 Task: Create a due date automation when advanced on, 2 days before a card is due add fields without custom field "Resume" set to a number lower or equal to 1 and lower or equal to 10 at 11:00 AM.
Action: Mouse moved to (1239, 96)
Screenshot: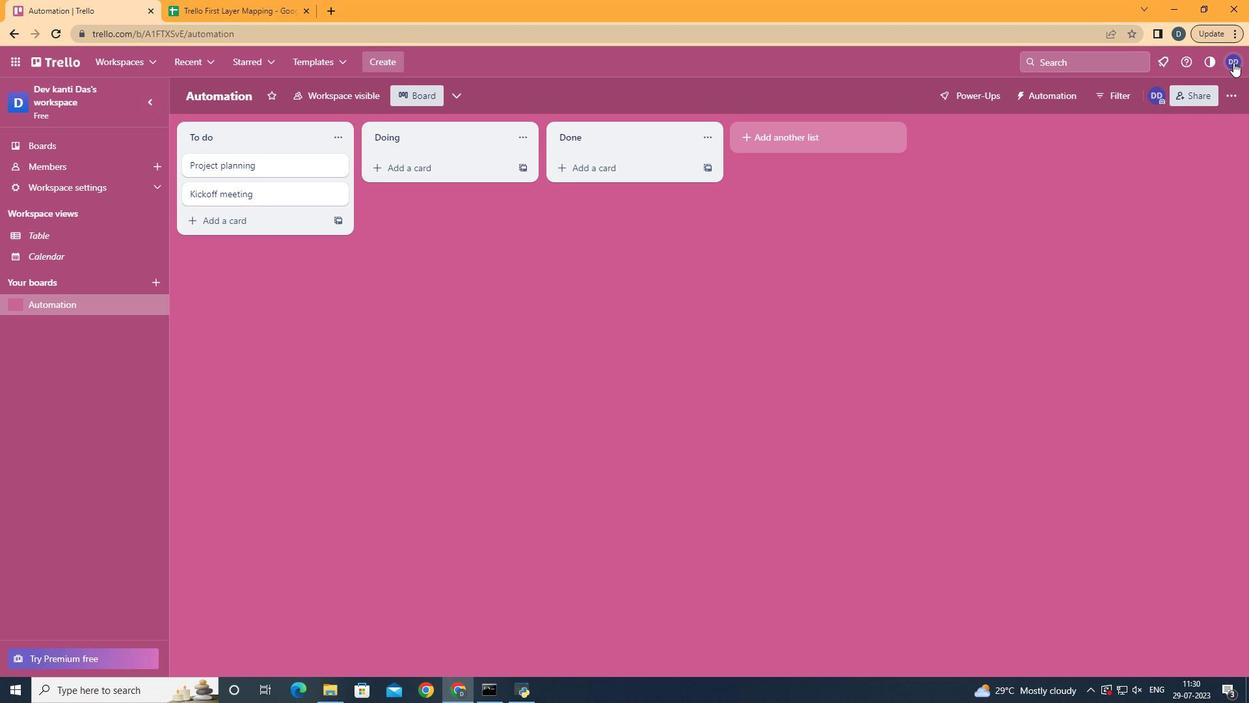
Action: Mouse pressed left at (1239, 96)
Screenshot: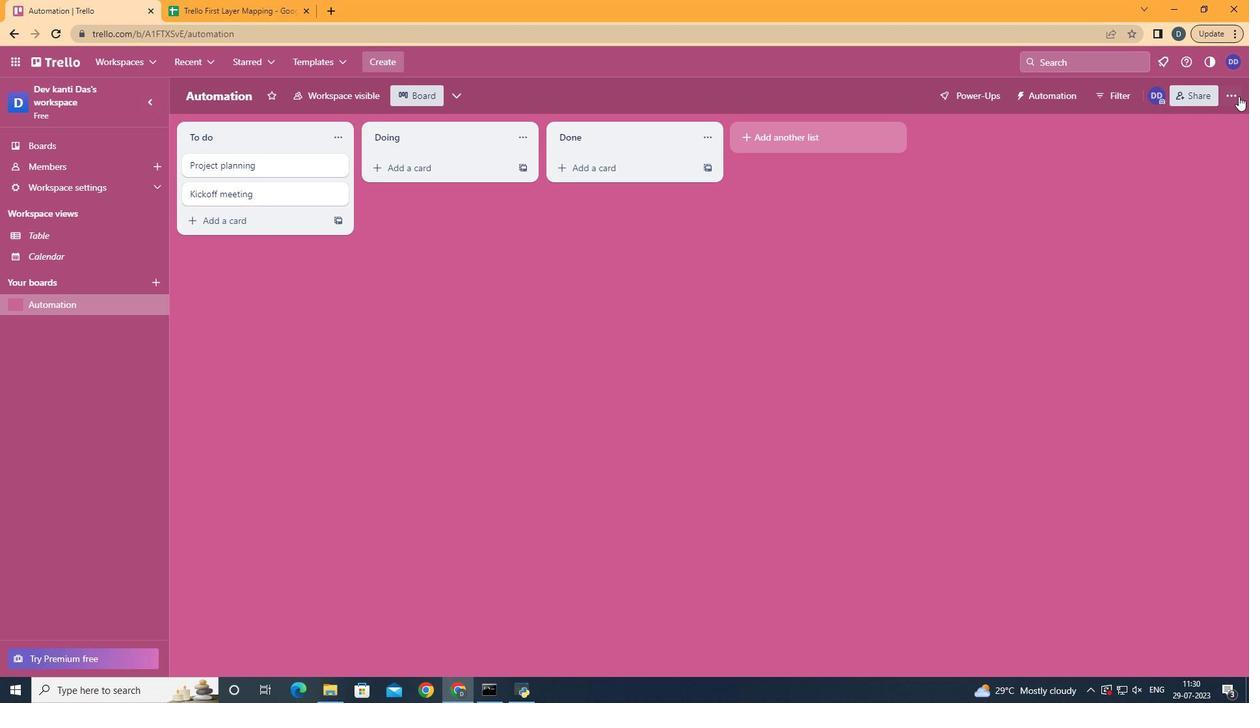 
Action: Mouse moved to (1154, 271)
Screenshot: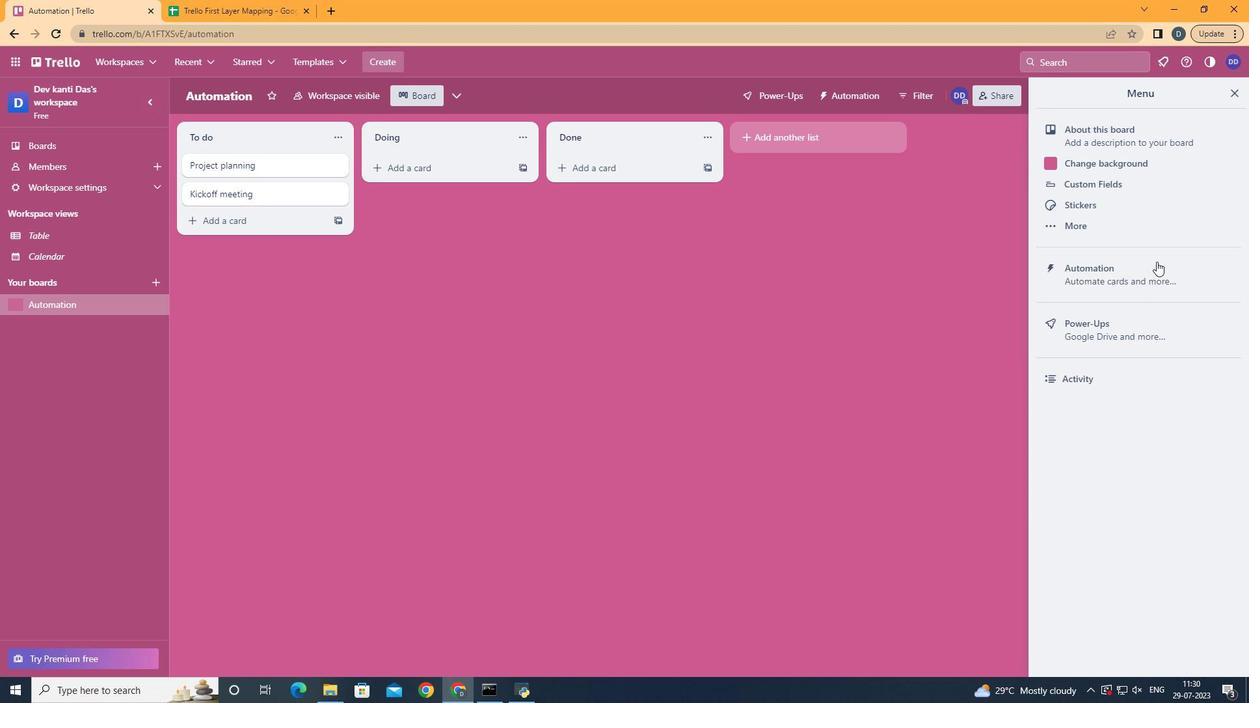 
Action: Mouse pressed left at (1154, 271)
Screenshot: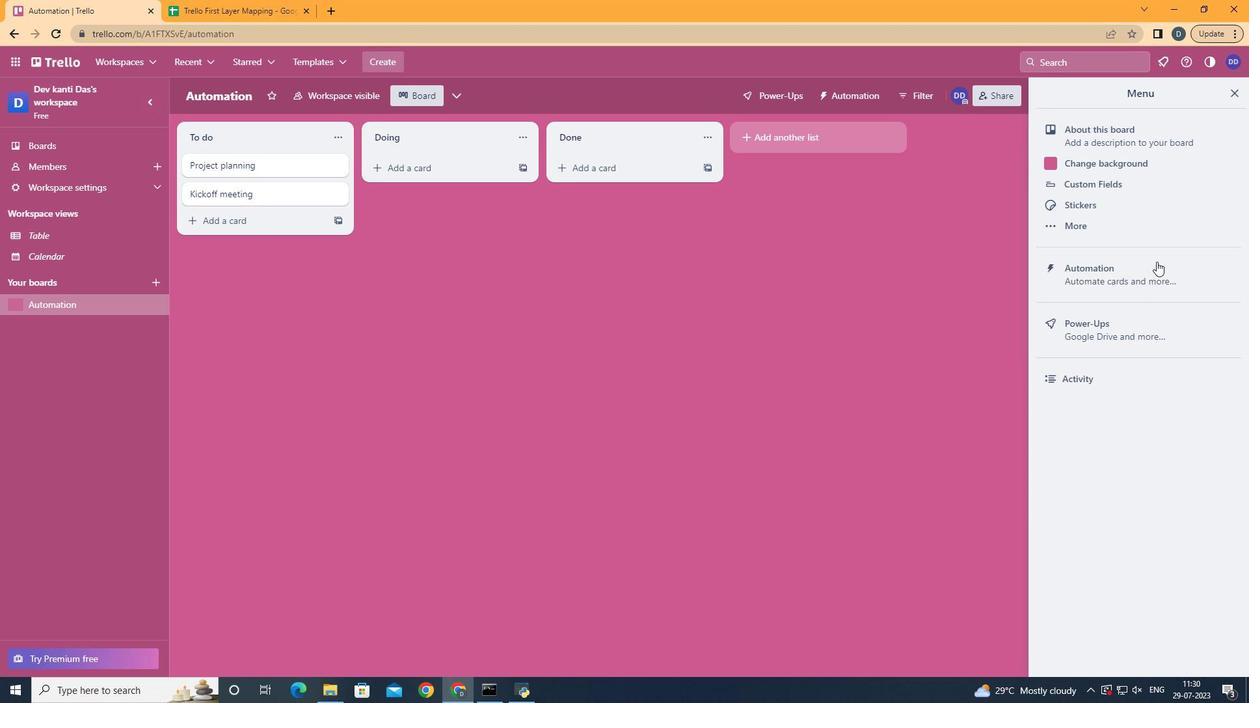 
Action: Mouse moved to (279, 262)
Screenshot: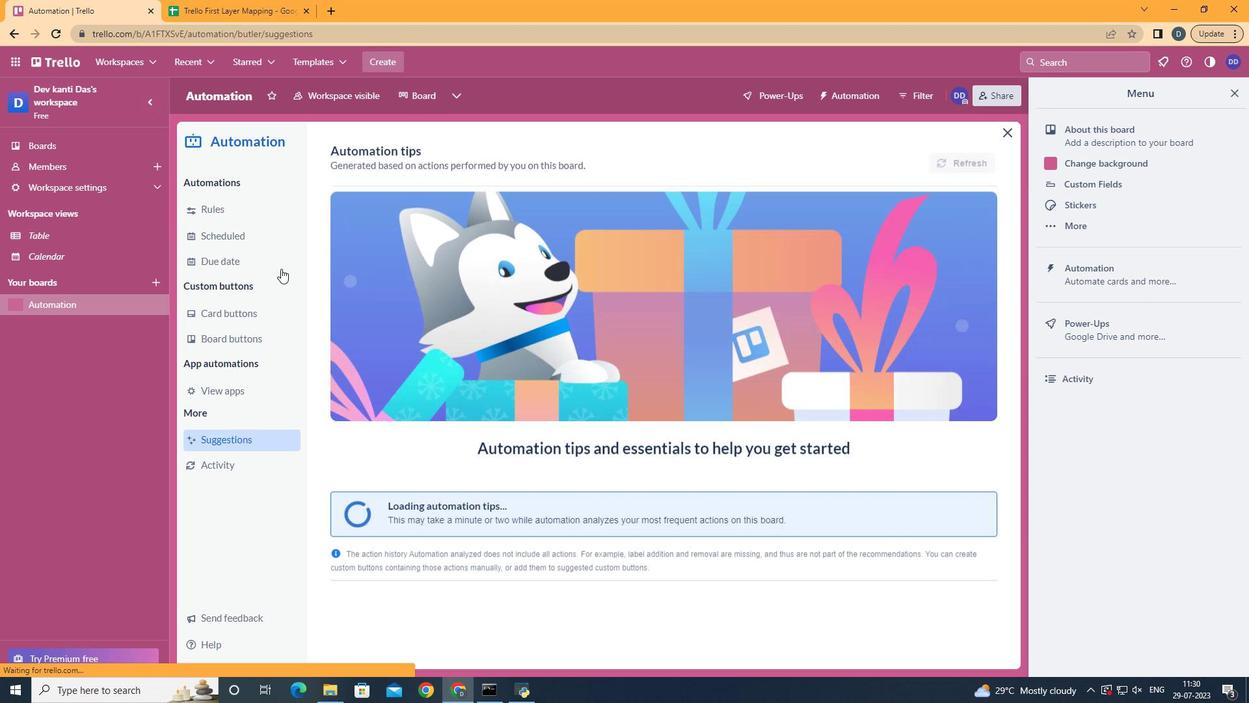 
Action: Mouse pressed left at (279, 262)
Screenshot: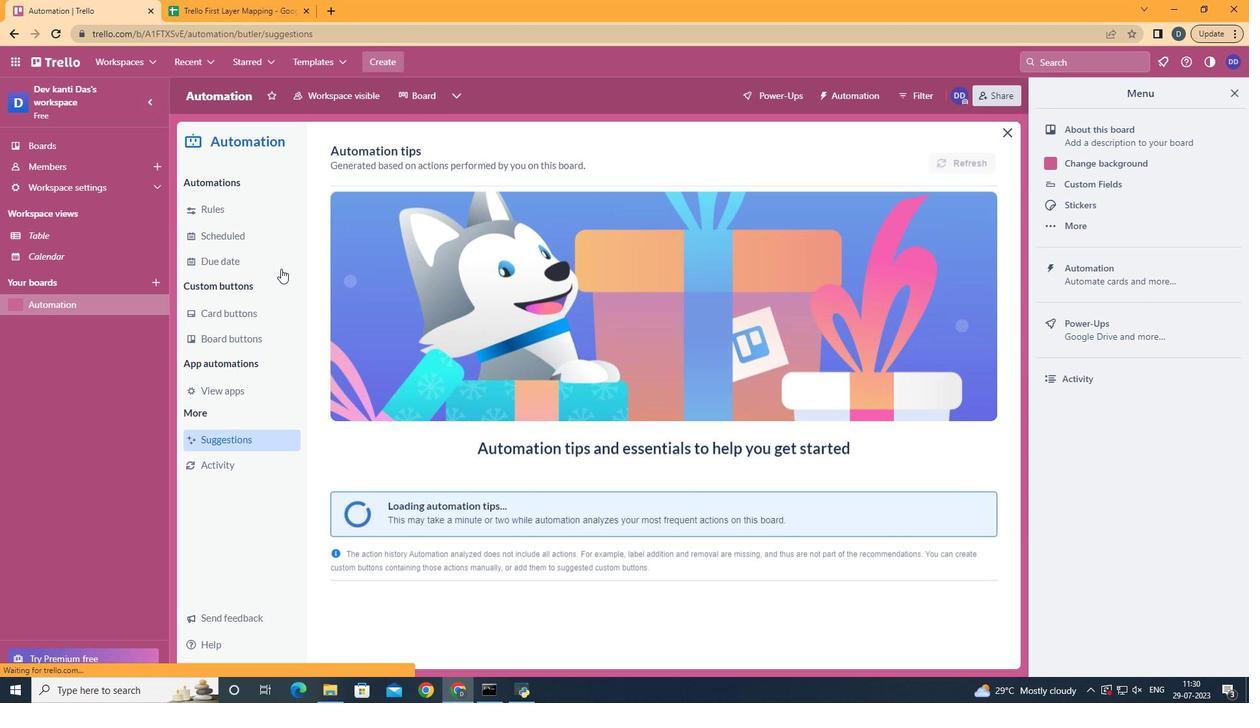 
Action: Mouse moved to (915, 158)
Screenshot: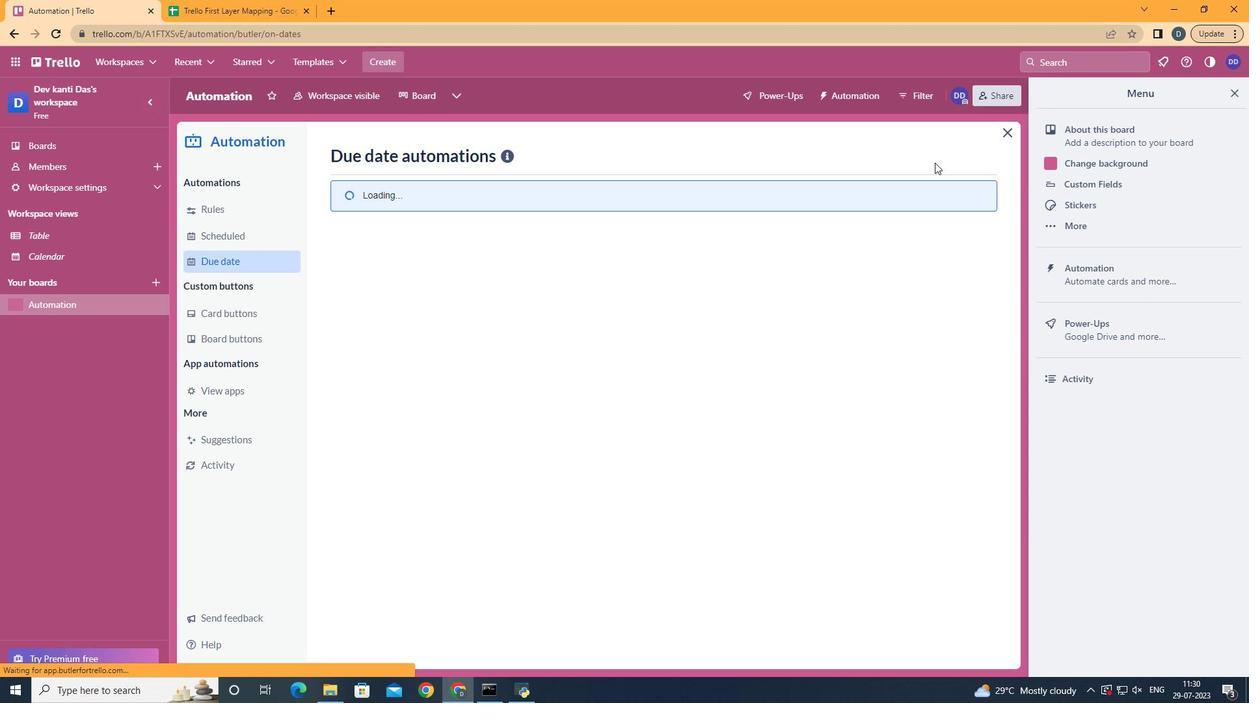 
Action: Mouse pressed left at (915, 158)
Screenshot: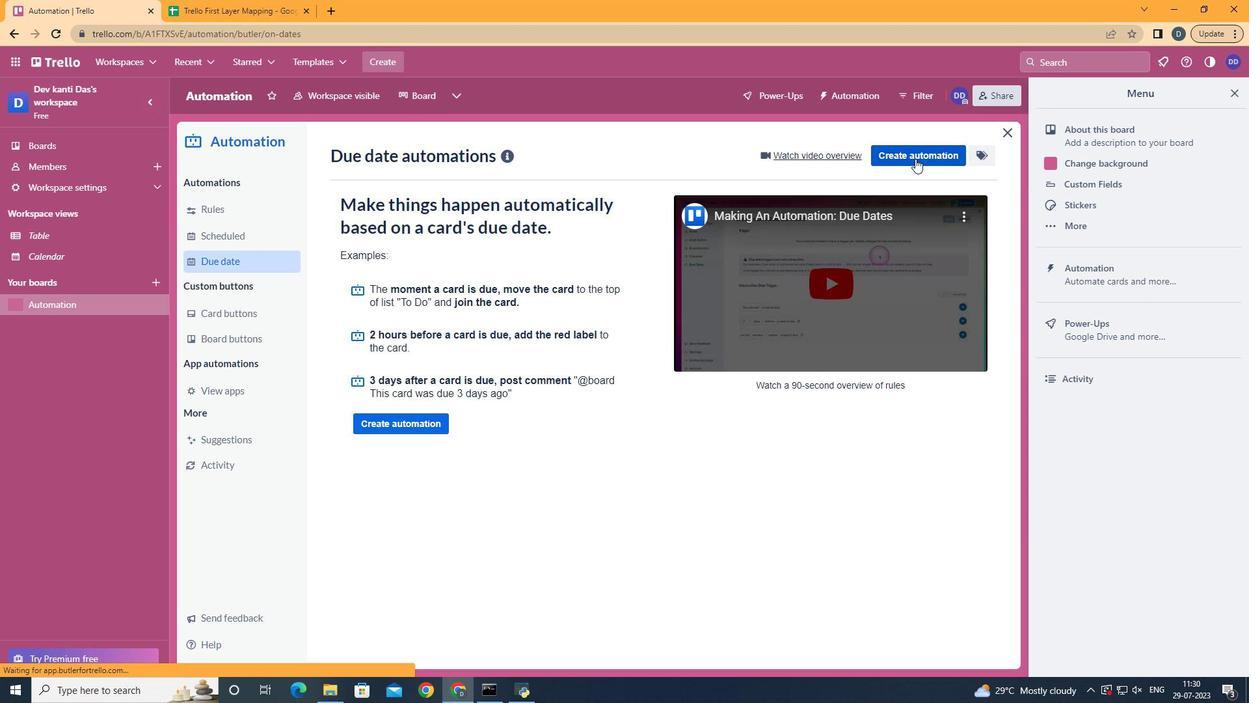 
Action: Mouse moved to (688, 281)
Screenshot: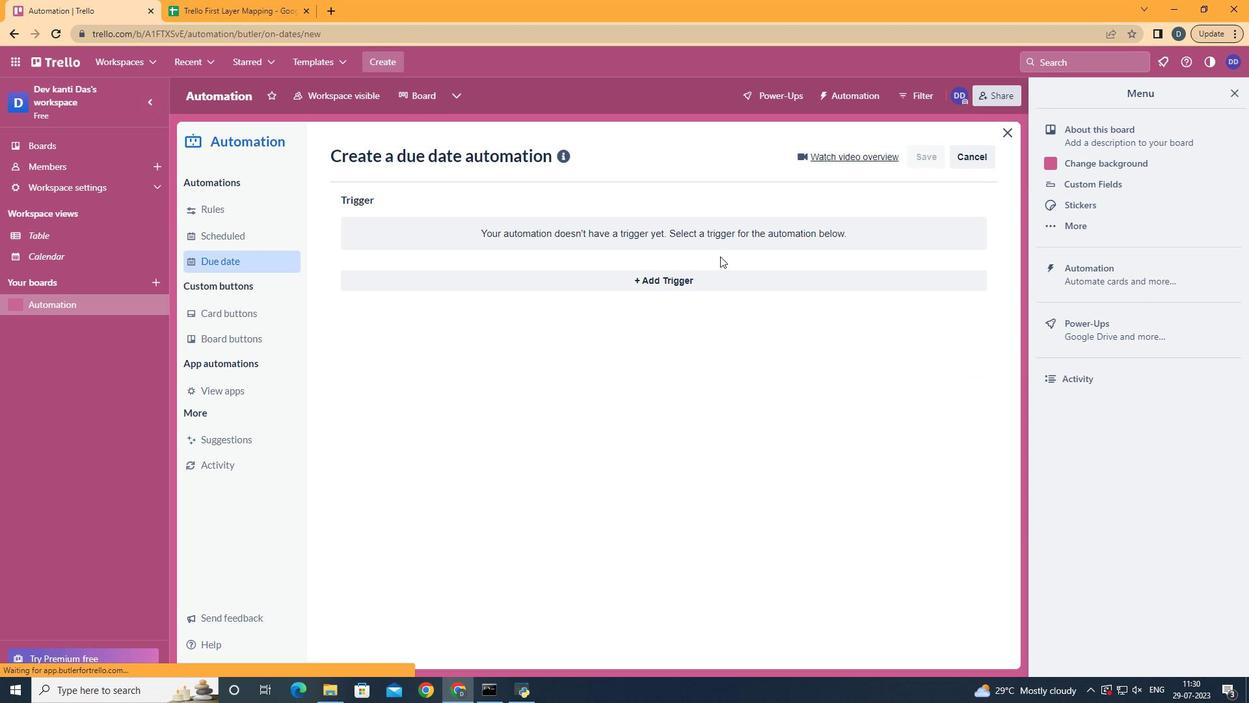 
Action: Mouse pressed left at (688, 281)
Screenshot: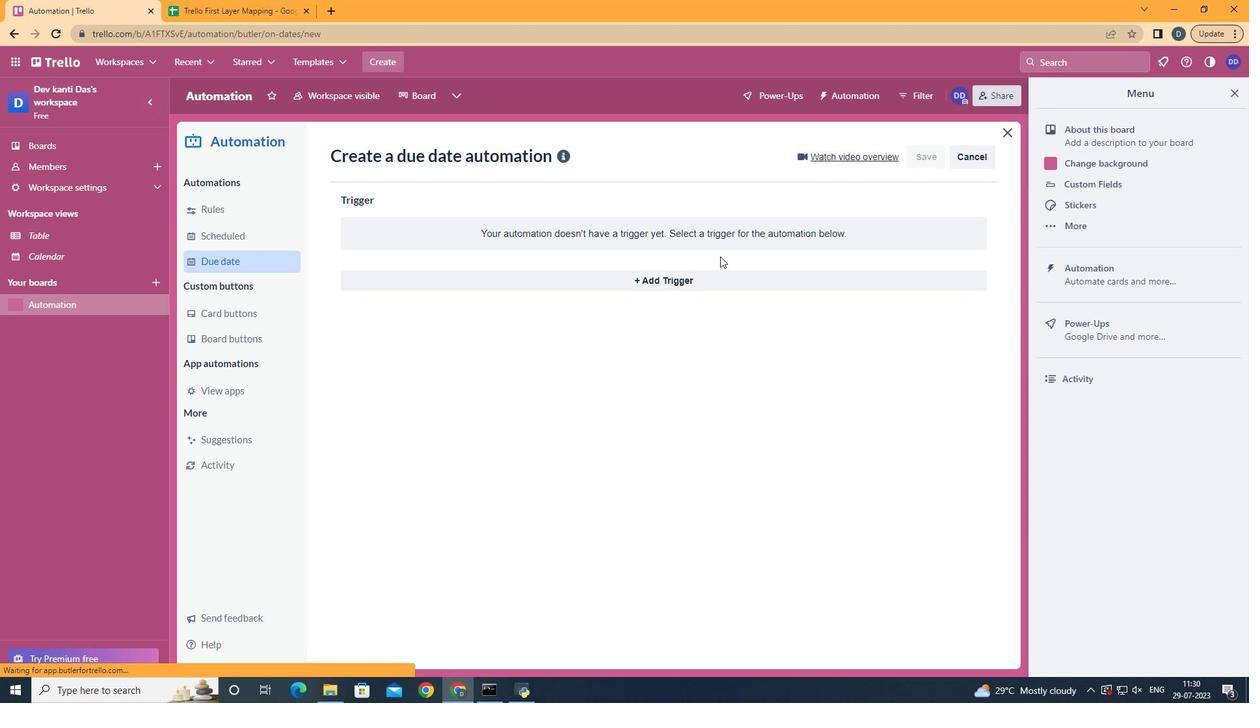 
Action: Mouse moved to (519, 475)
Screenshot: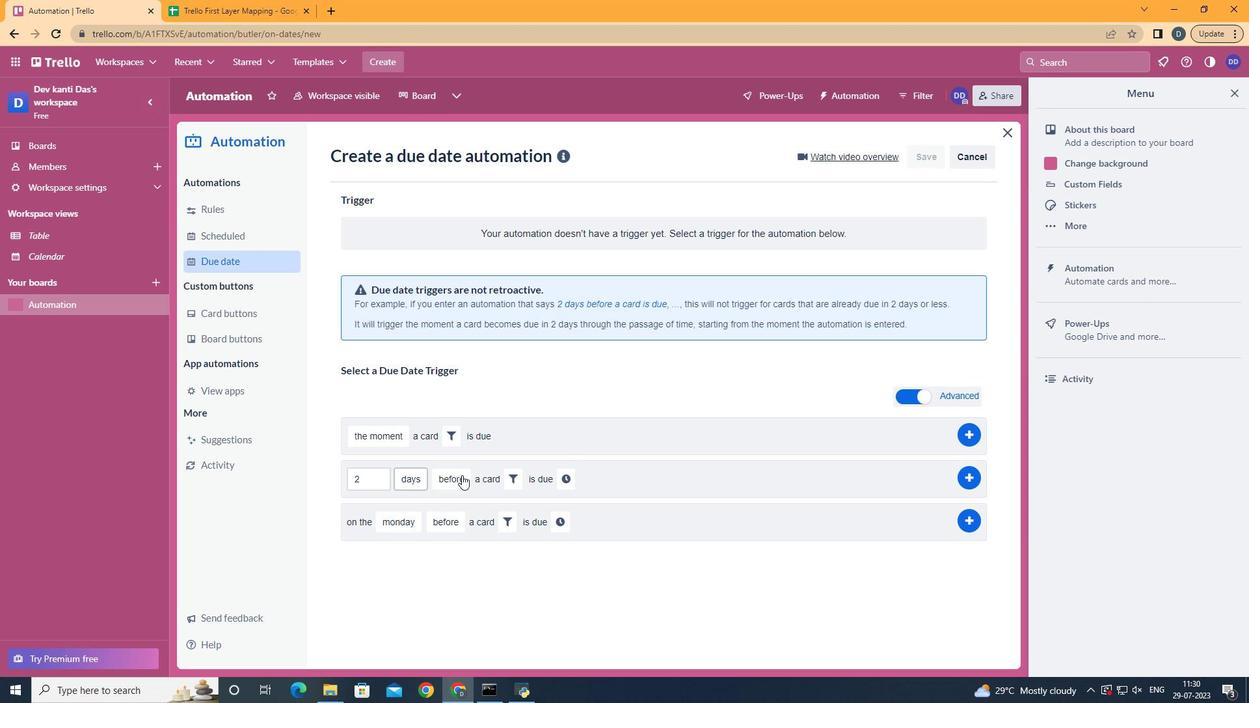 
Action: Mouse pressed left at (519, 475)
Screenshot: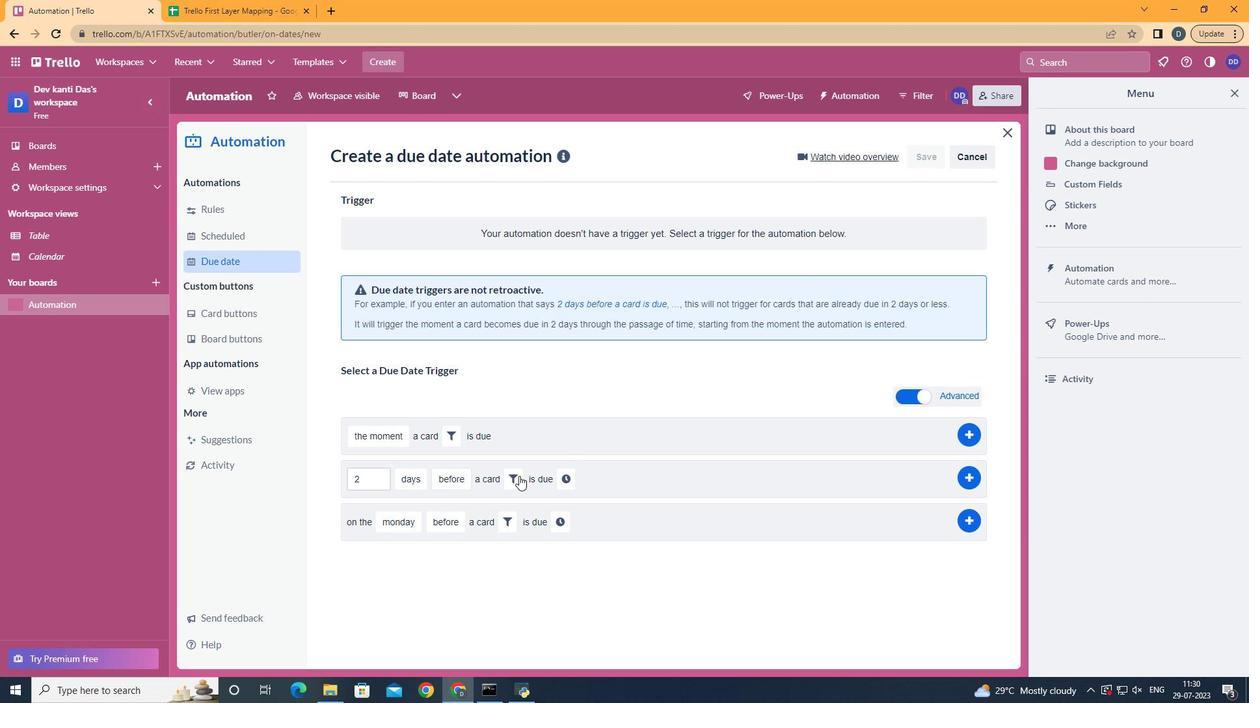 
Action: Mouse moved to (735, 507)
Screenshot: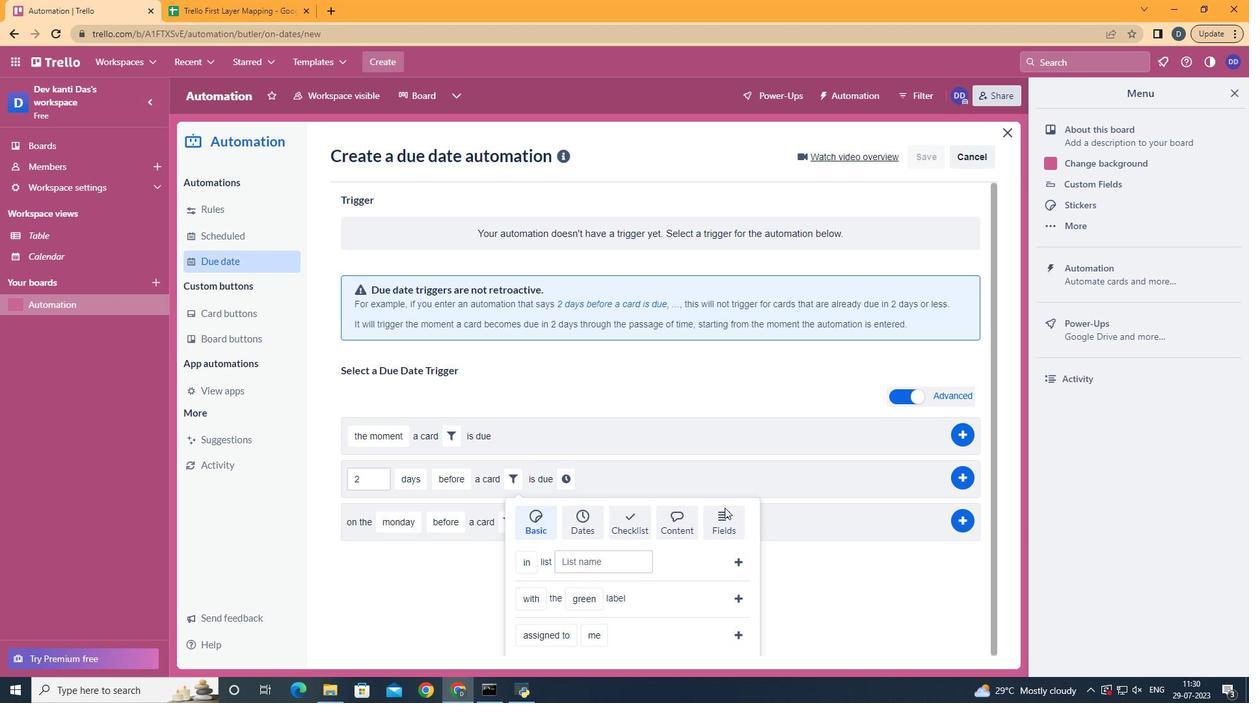 
Action: Mouse pressed left at (735, 507)
Screenshot: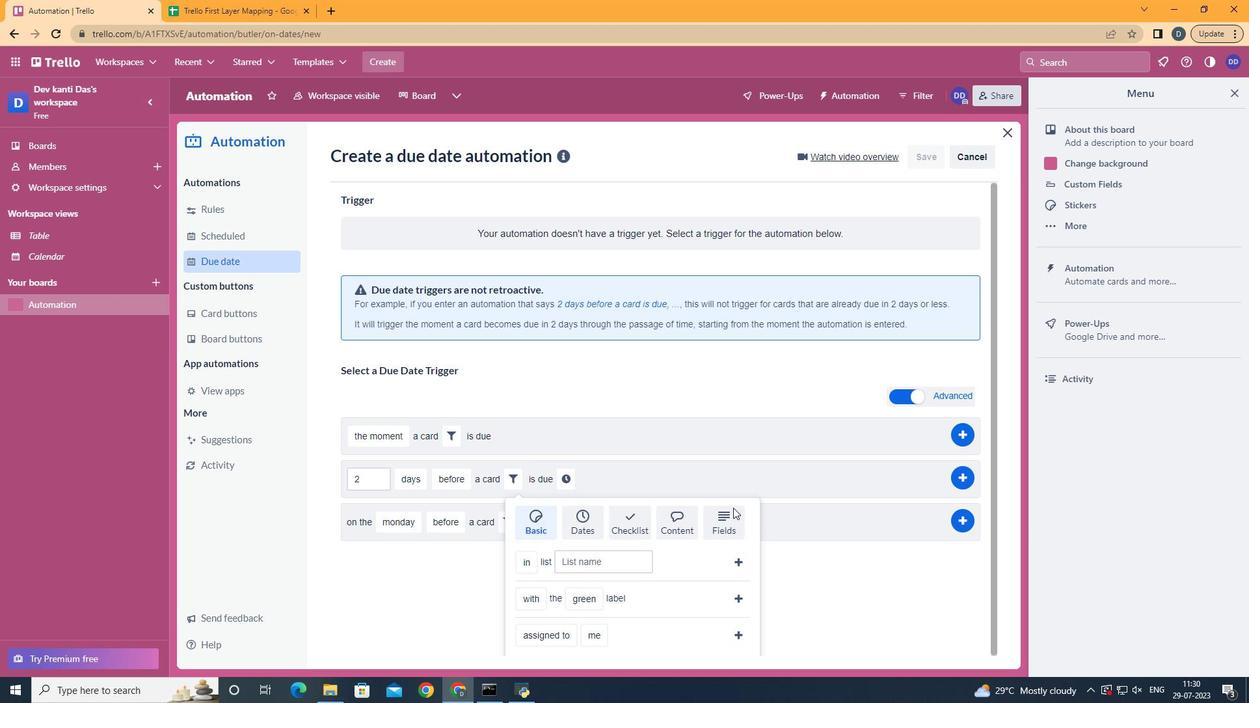 
Action: Mouse moved to (723, 514)
Screenshot: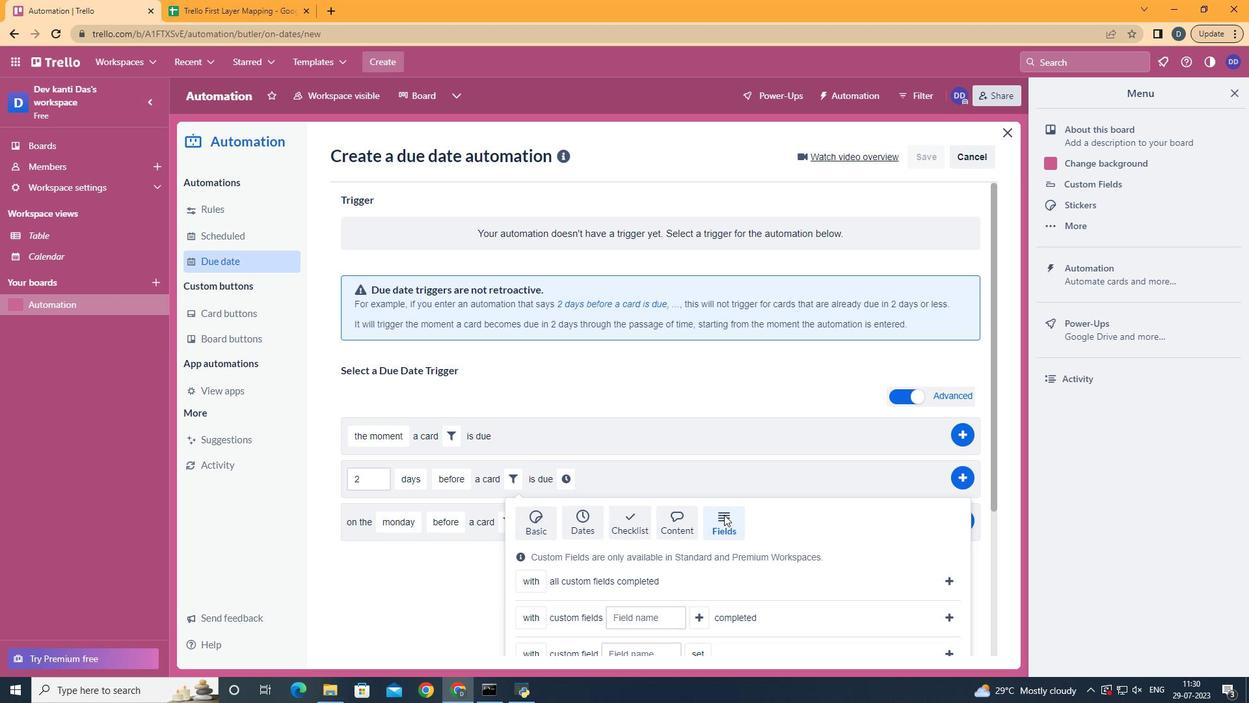 
Action: Mouse scrolled (723, 514) with delta (0, 0)
Screenshot: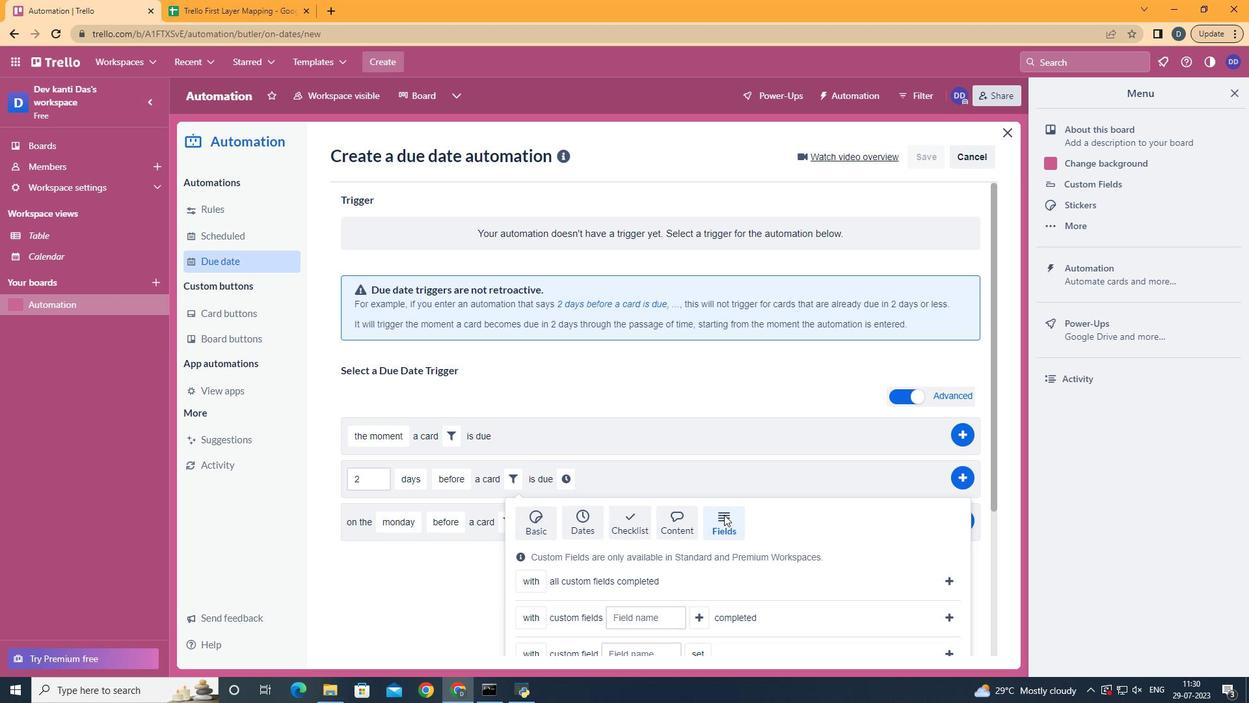 
Action: Mouse scrolled (723, 514) with delta (0, 0)
Screenshot: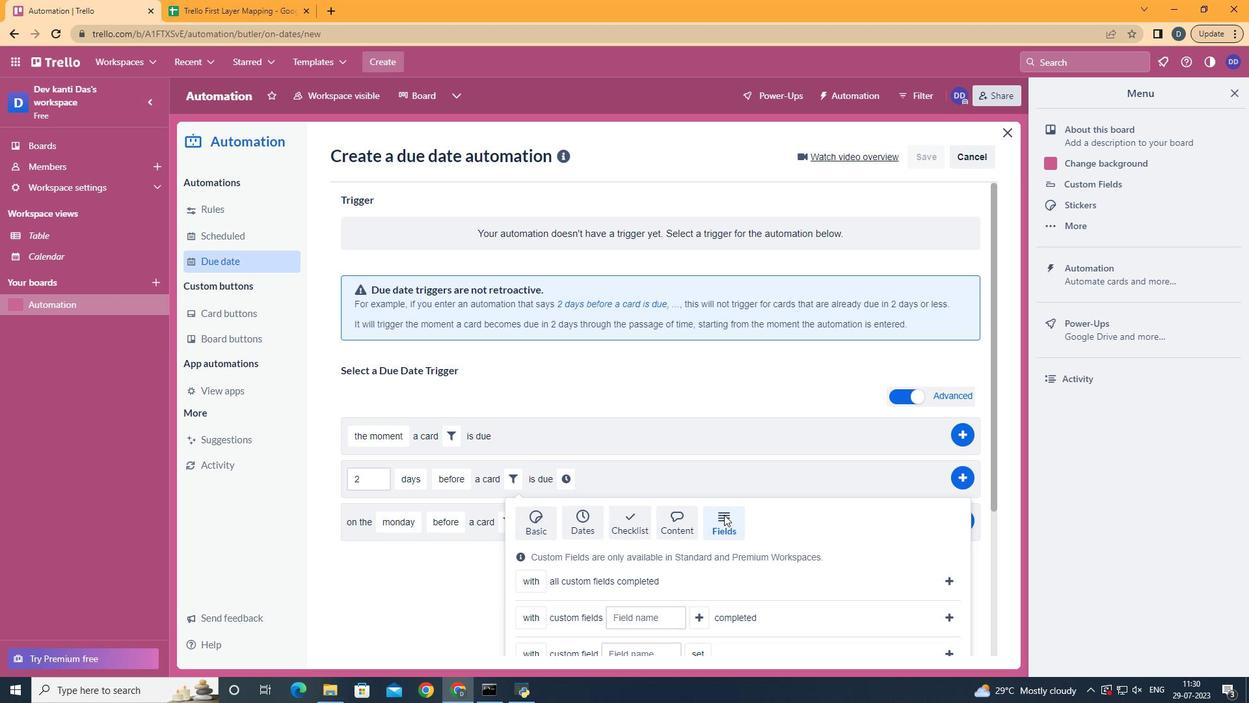 
Action: Mouse scrolled (723, 514) with delta (0, 0)
Screenshot: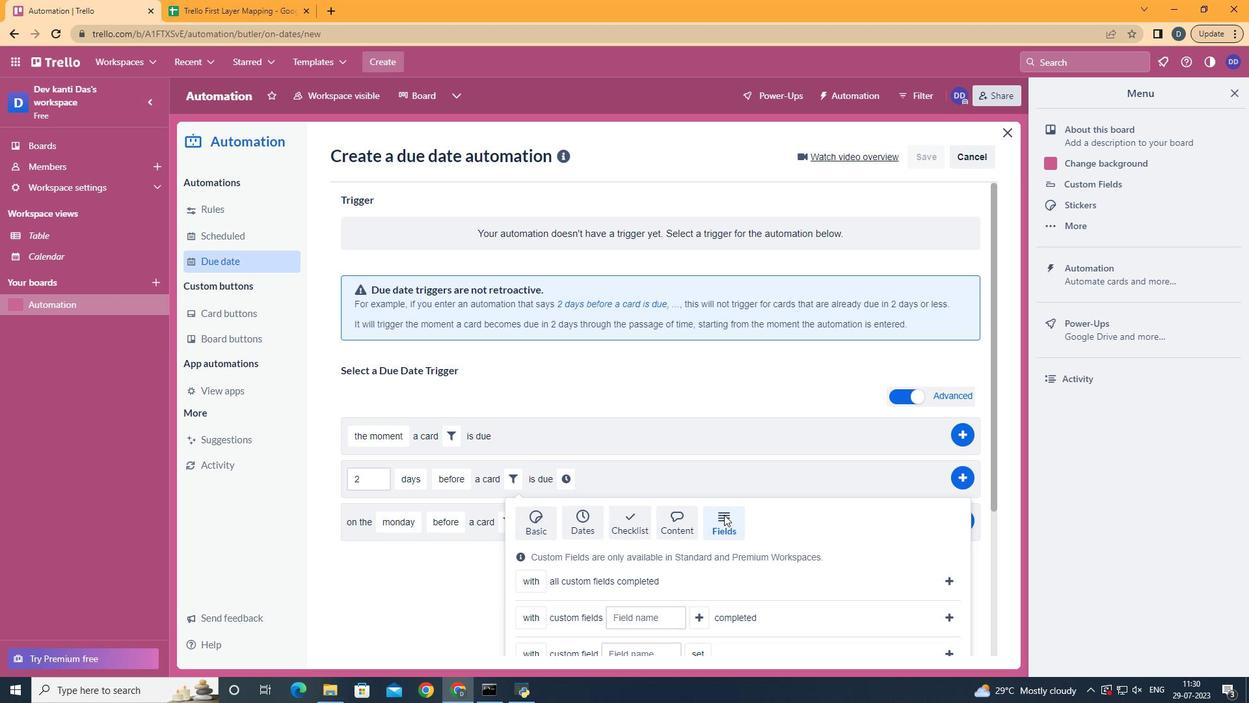 
Action: Mouse scrolled (723, 514) with delta (0, 0)
Screenshot: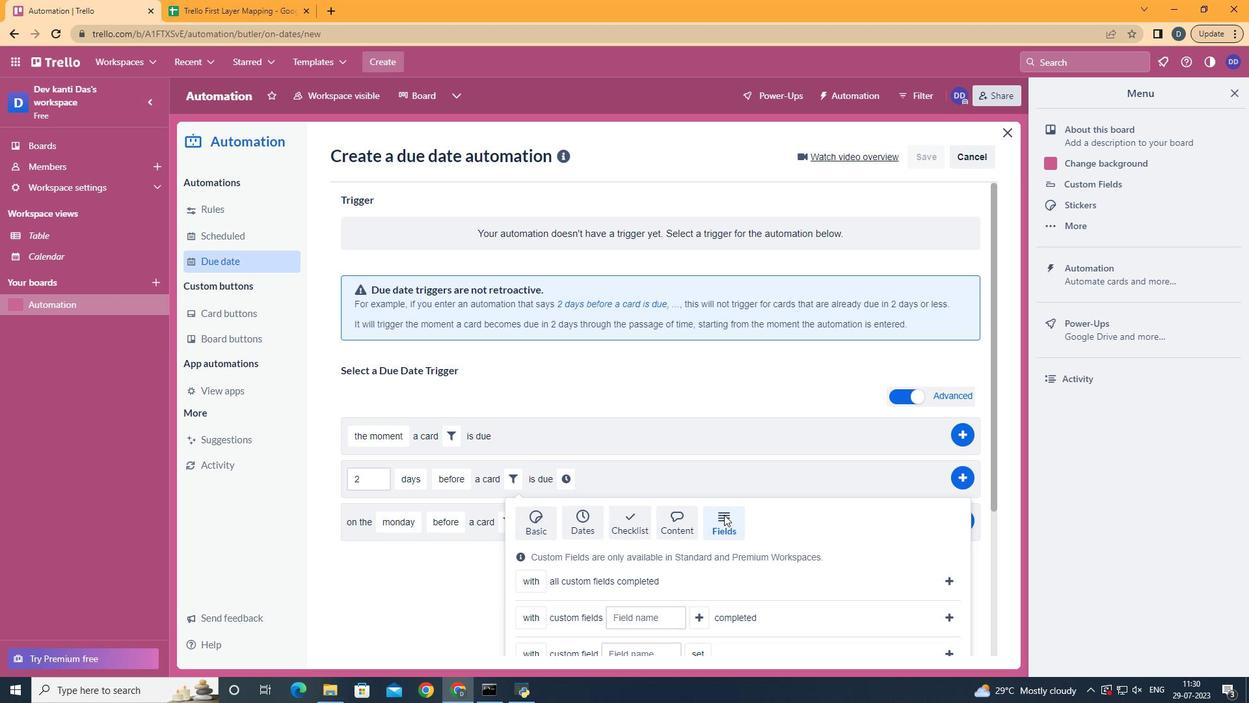 
Action: Mouse scrolled (723, 514) with delta (0, 0)
Screenshot: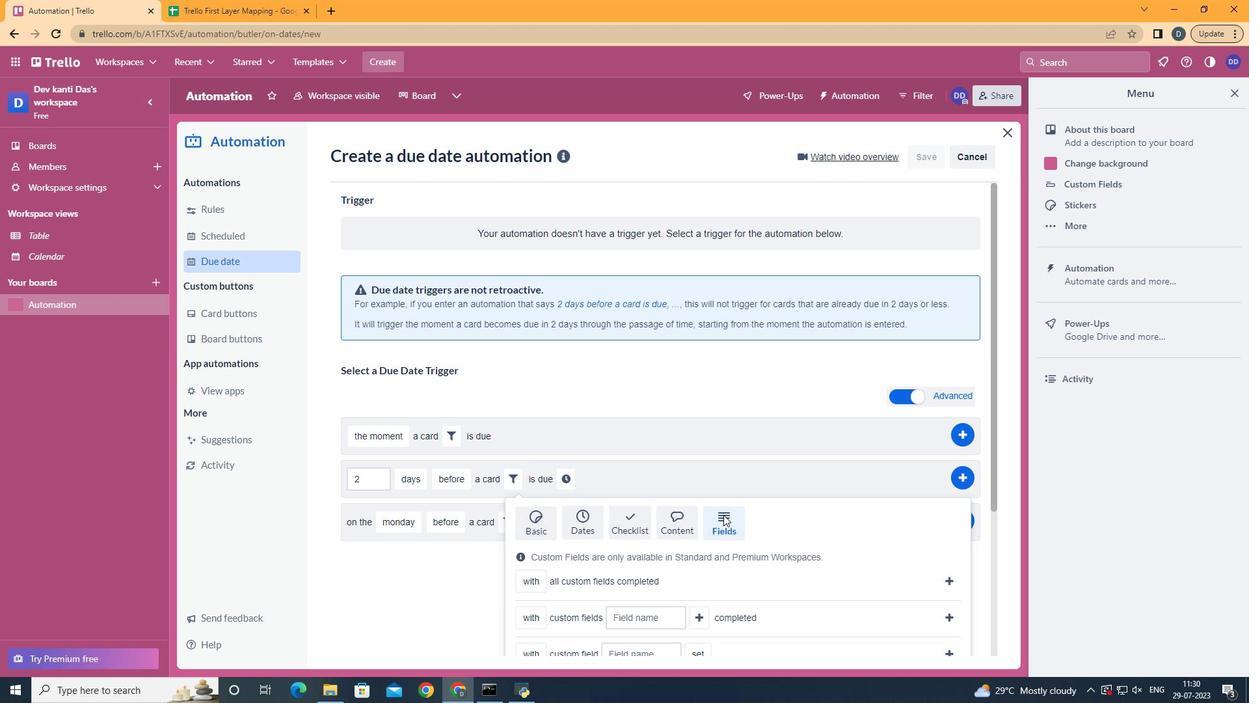 
Action: Mouse moved to (536, 602)
Screenshot: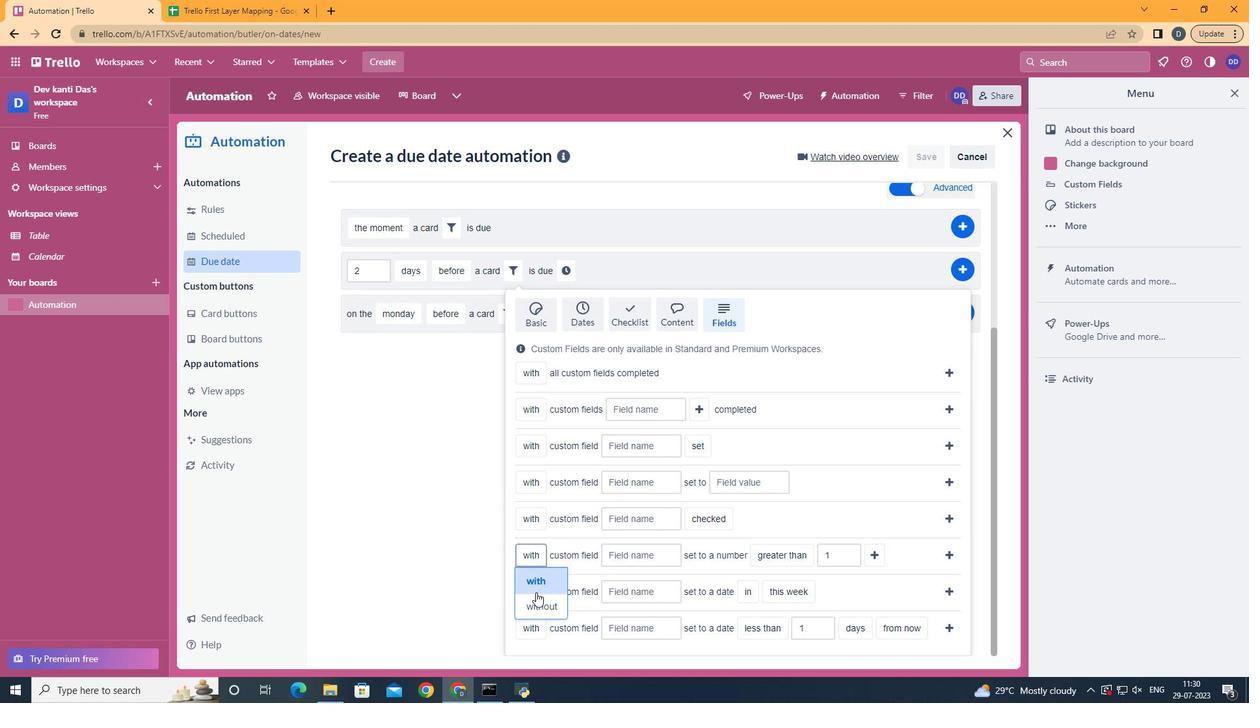 
Action: Mouse pressed left at (536, 602)
Screenshot: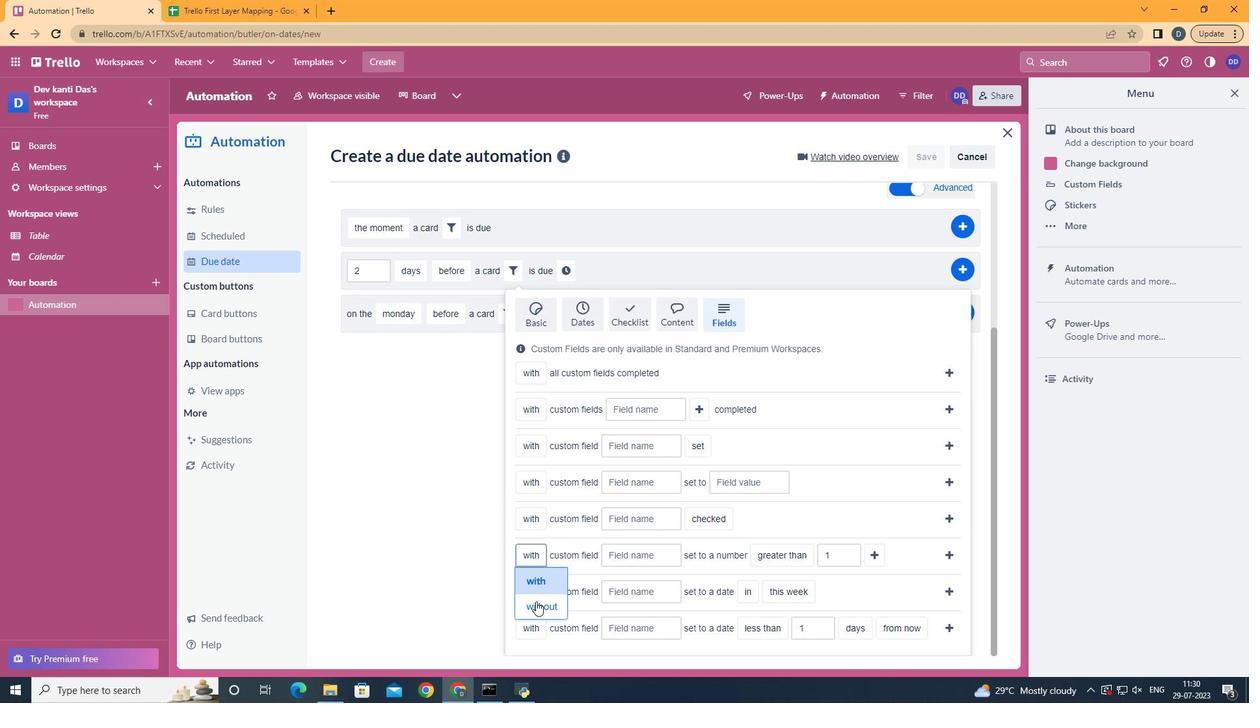 
Action: Mouse moved to (665, 547)
Screenshot: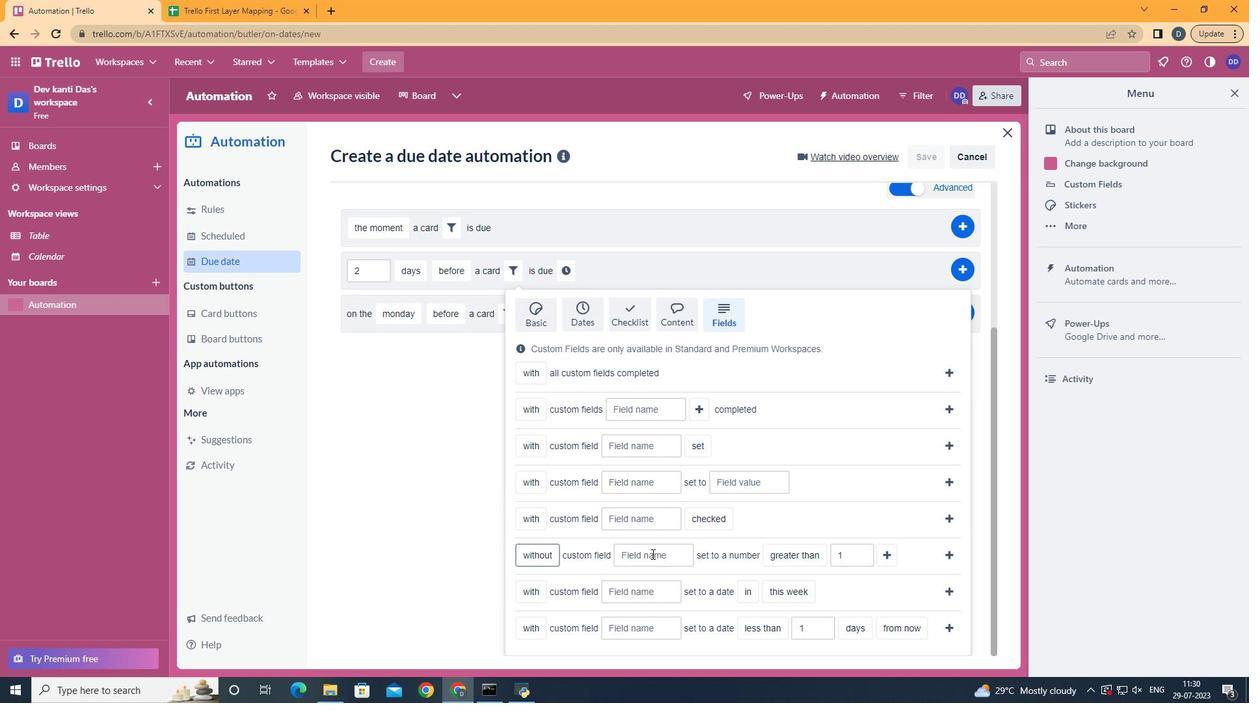 
Action: Mouse pressed left at (665, 547)
Screenshot: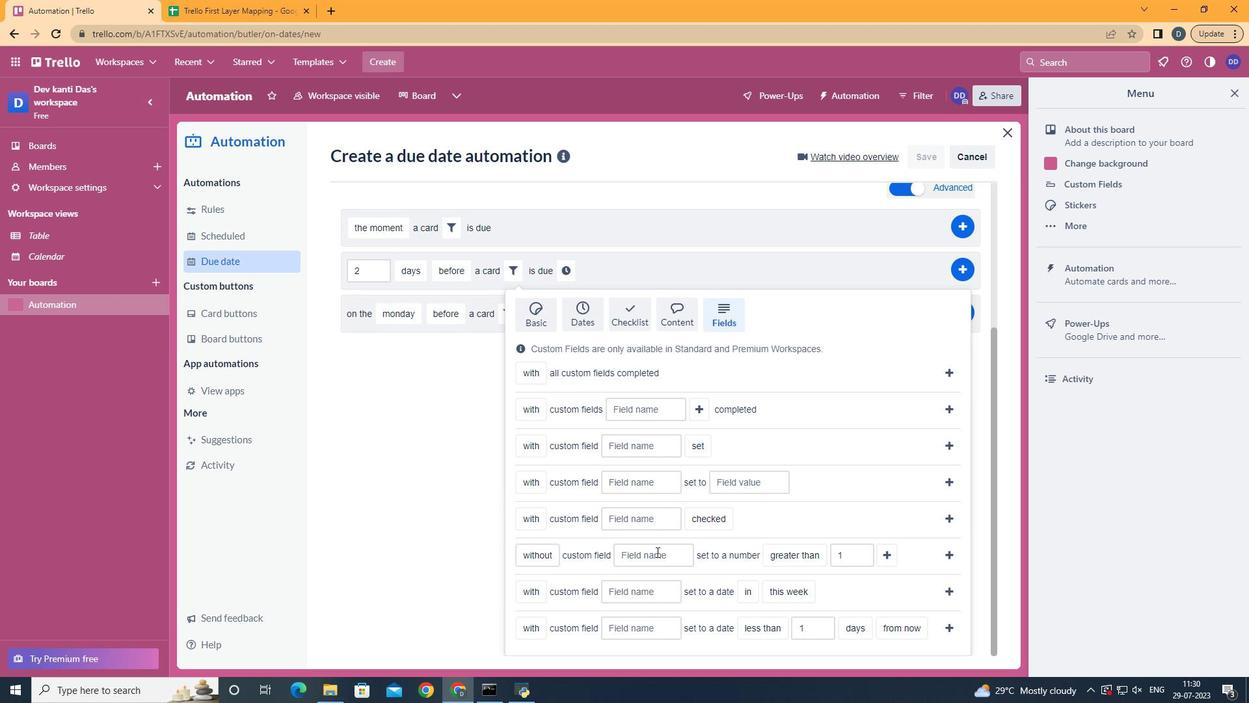 
Action: Mouse moved to (666, 546)
Screenshot: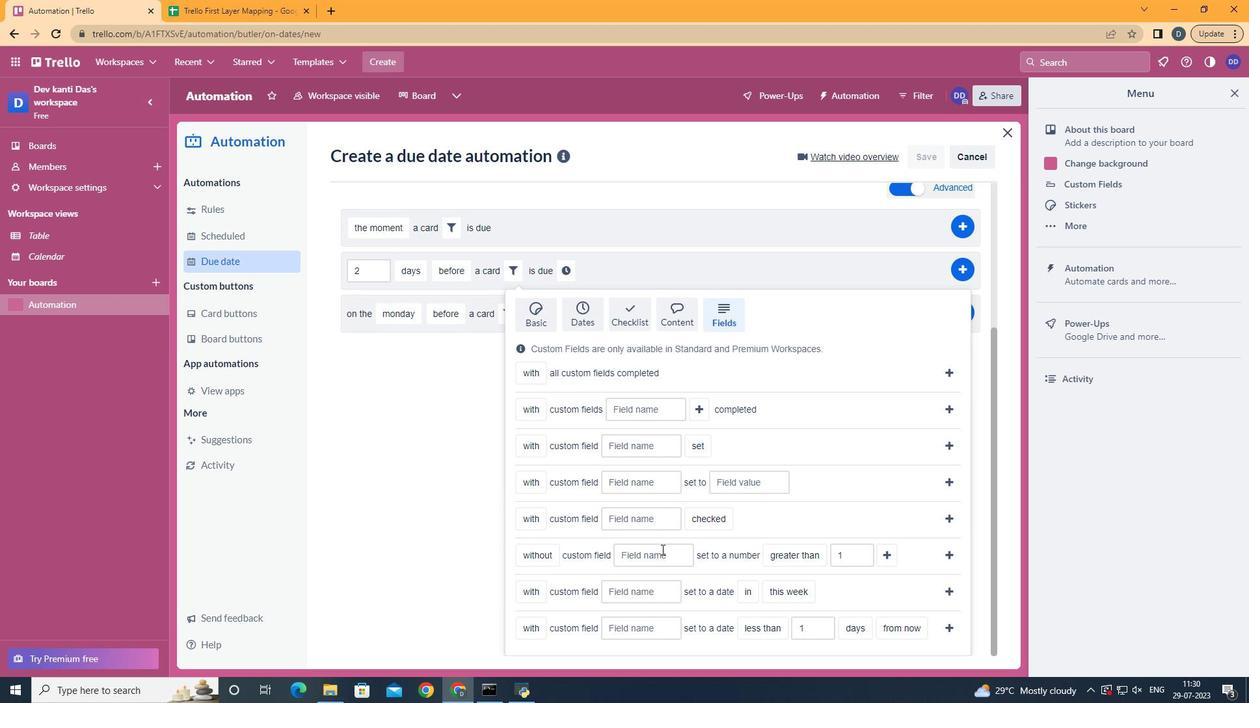 
Action: Key pressed <Key.shift>Resume
Screenshot: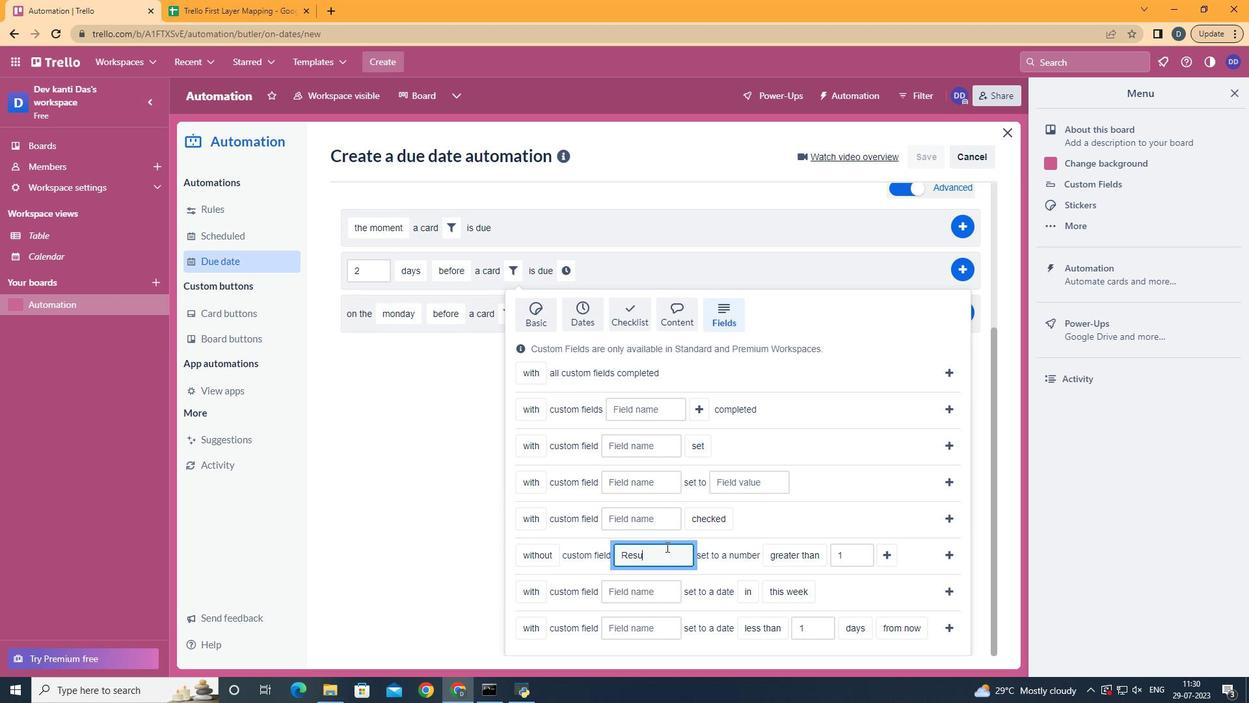
Action: Mouse moved to (812, 534)
Screenshot: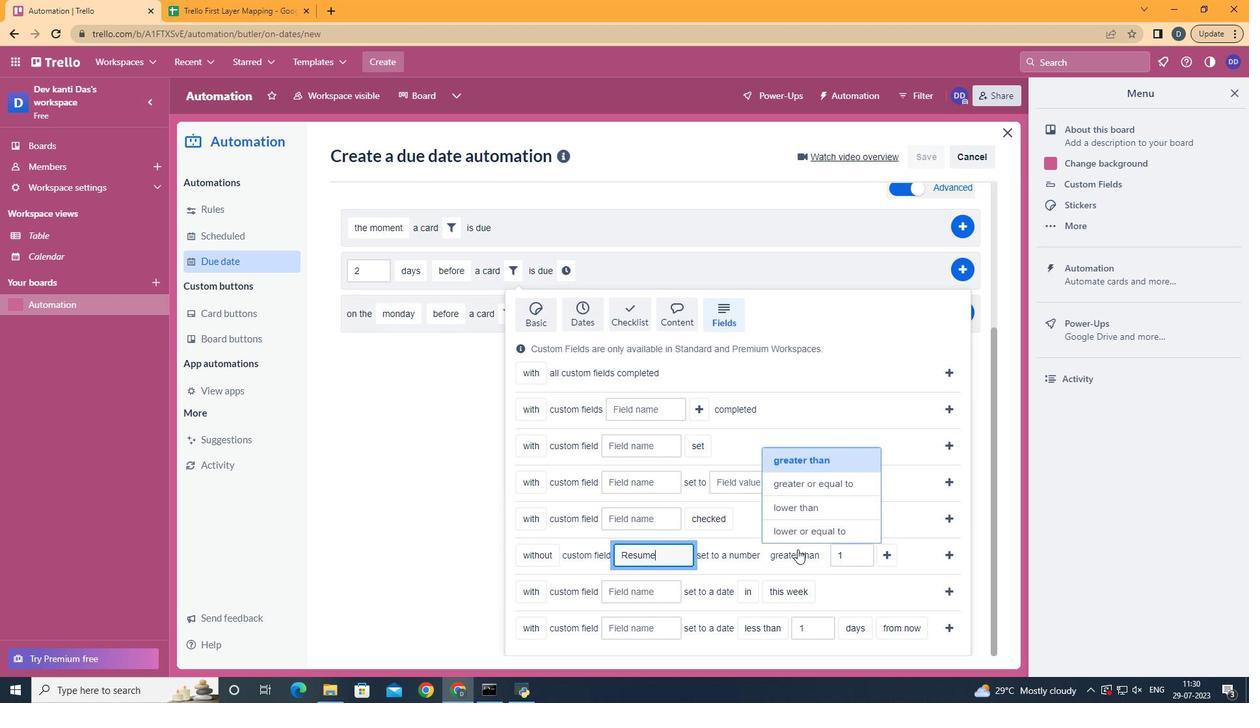 
Action: Mouse pressed left at (812, 534)
Screenshot: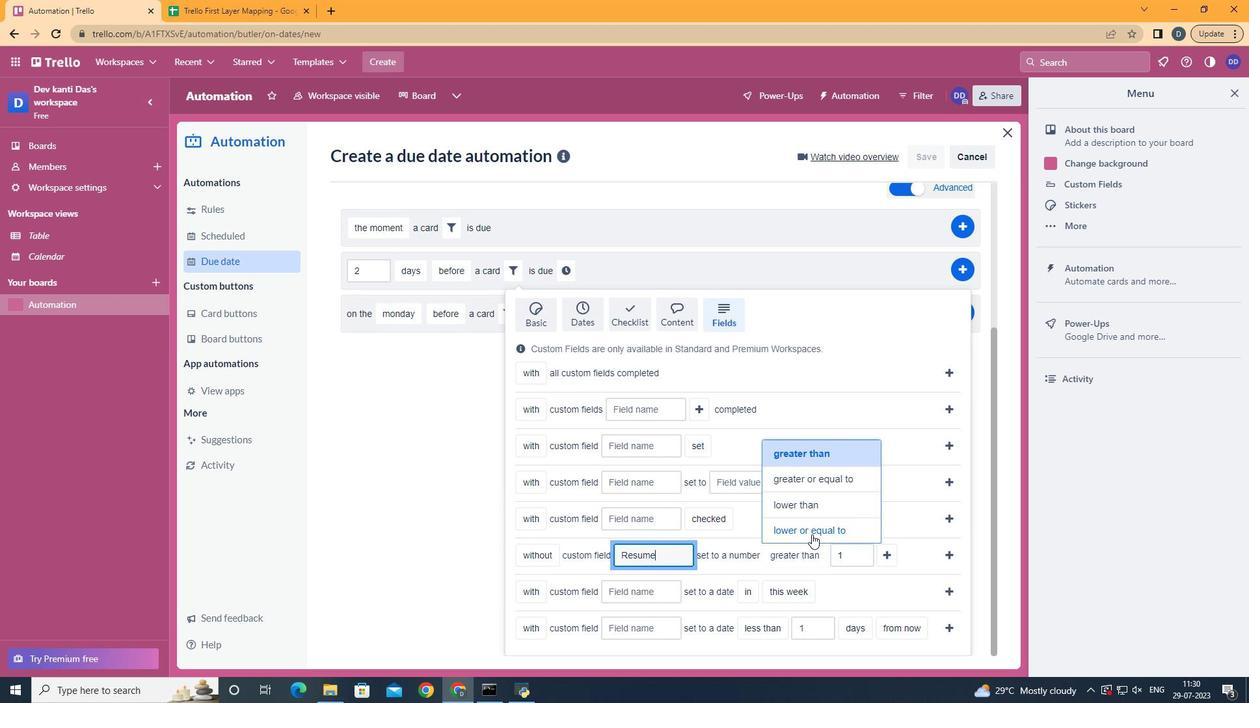 
Action: Mouse moved to (916, 553)
Screenshot: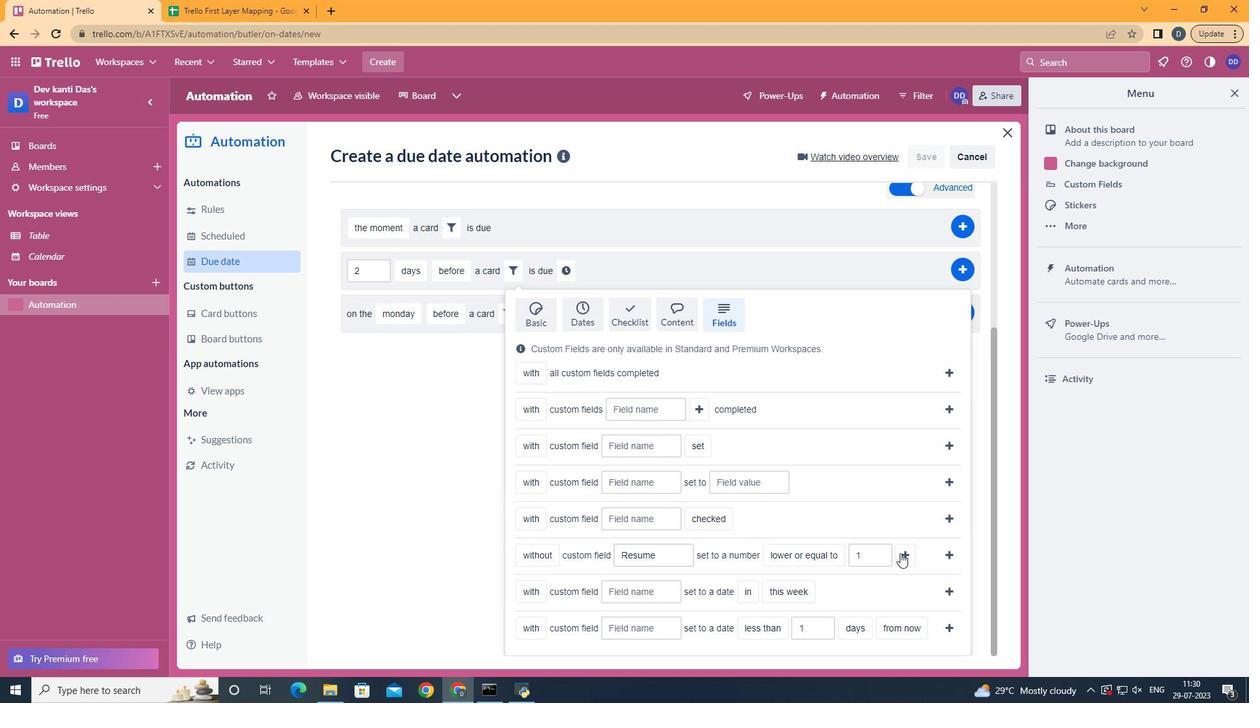 
Action: Mouse pressed left at (916, 553)
Screenshot: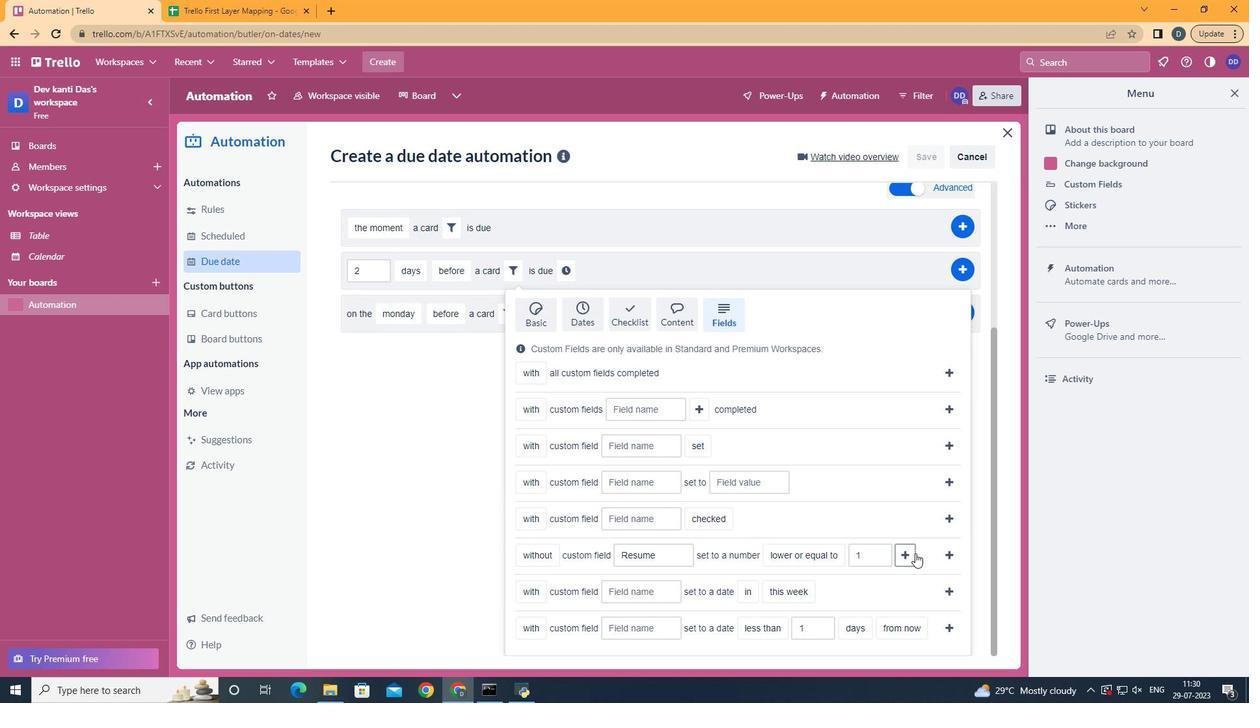
Action: Mouse moved to (908, 555)
Screenshot: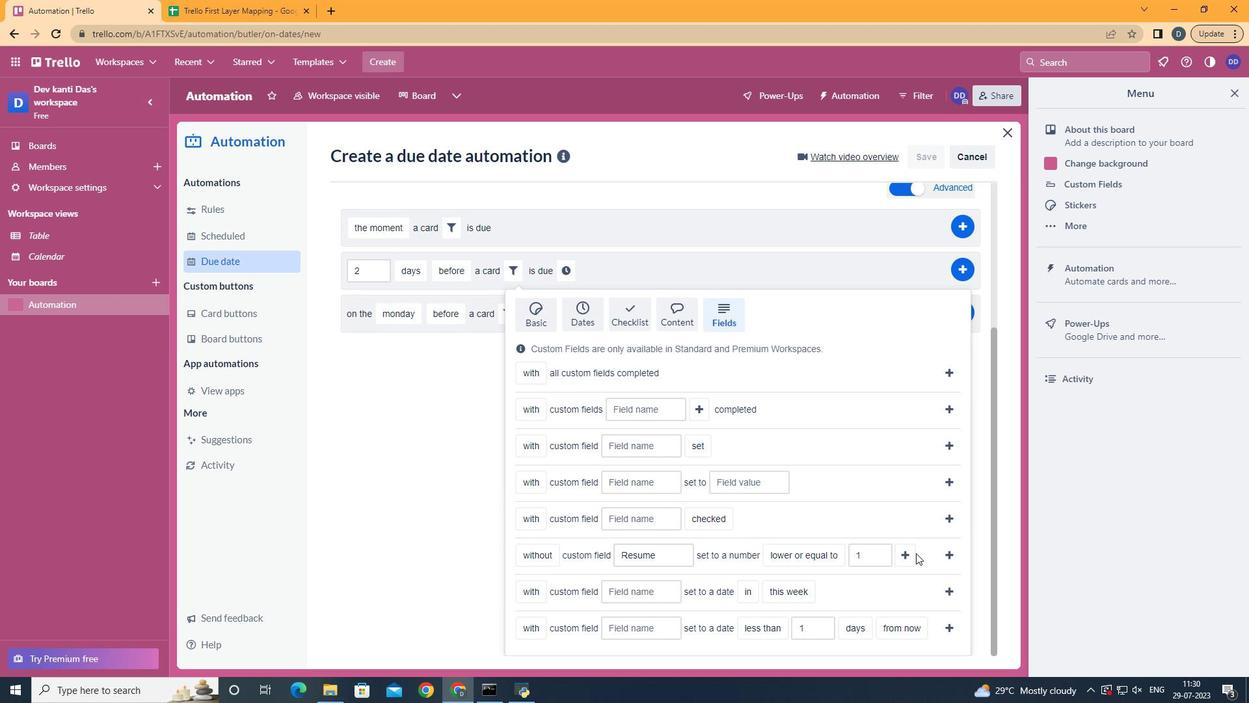 
Action: Mouse pressed left at (908, 555)
Screenshot: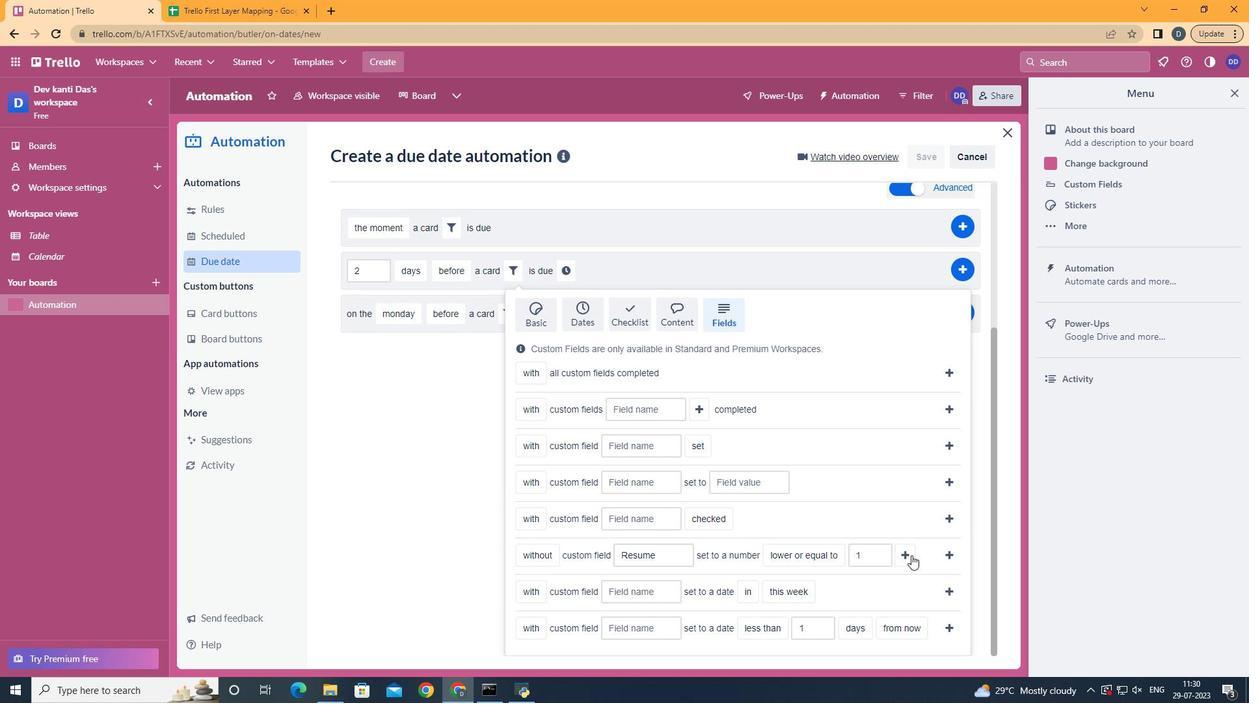
Action: Mouse moved to (608, 507)
Screenshot: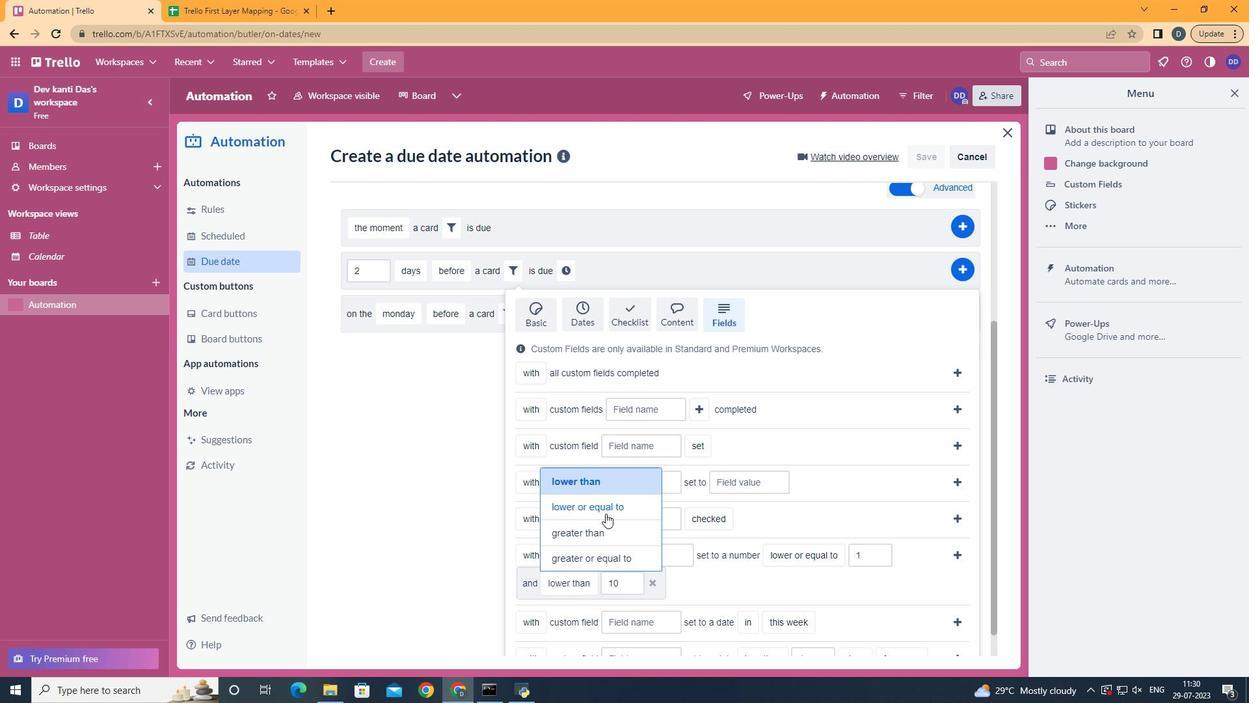 
Action: Mouse pressed left at (608, 507)
Screenshot: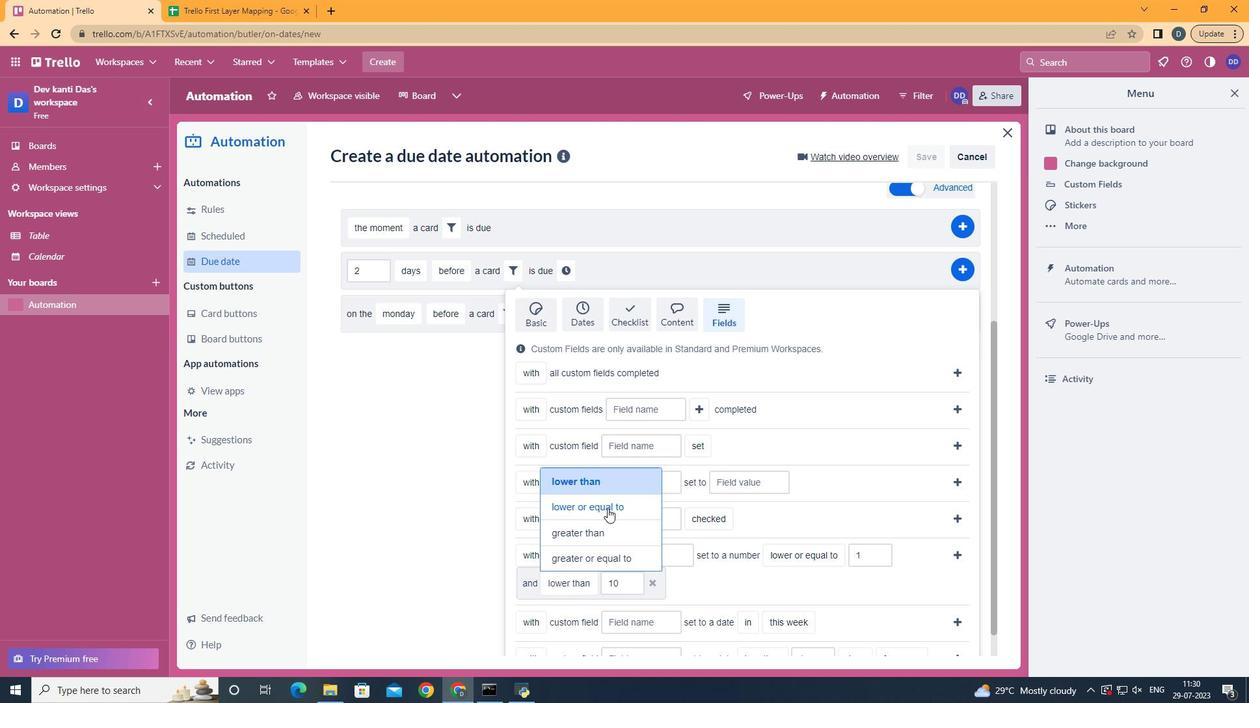 
Action: Mouse moved to (956, 548)
Screenshot: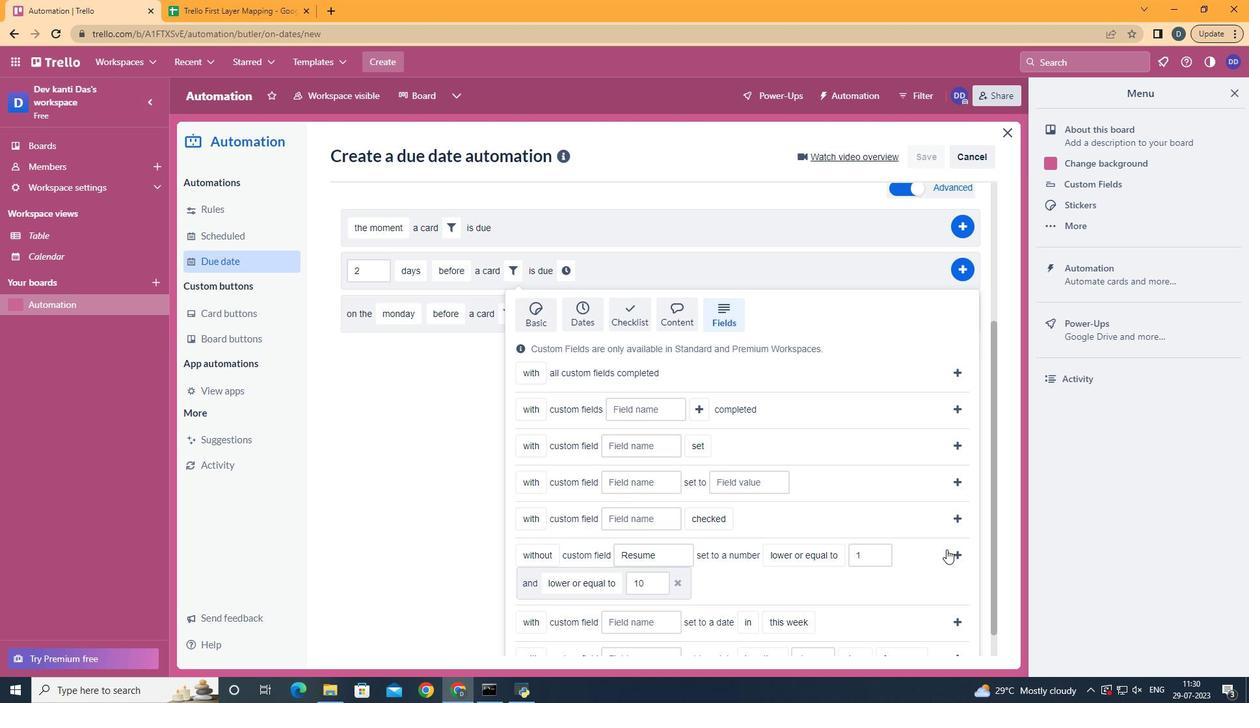 
Action: Mouse pressed left at (956, 548)
Screenshot: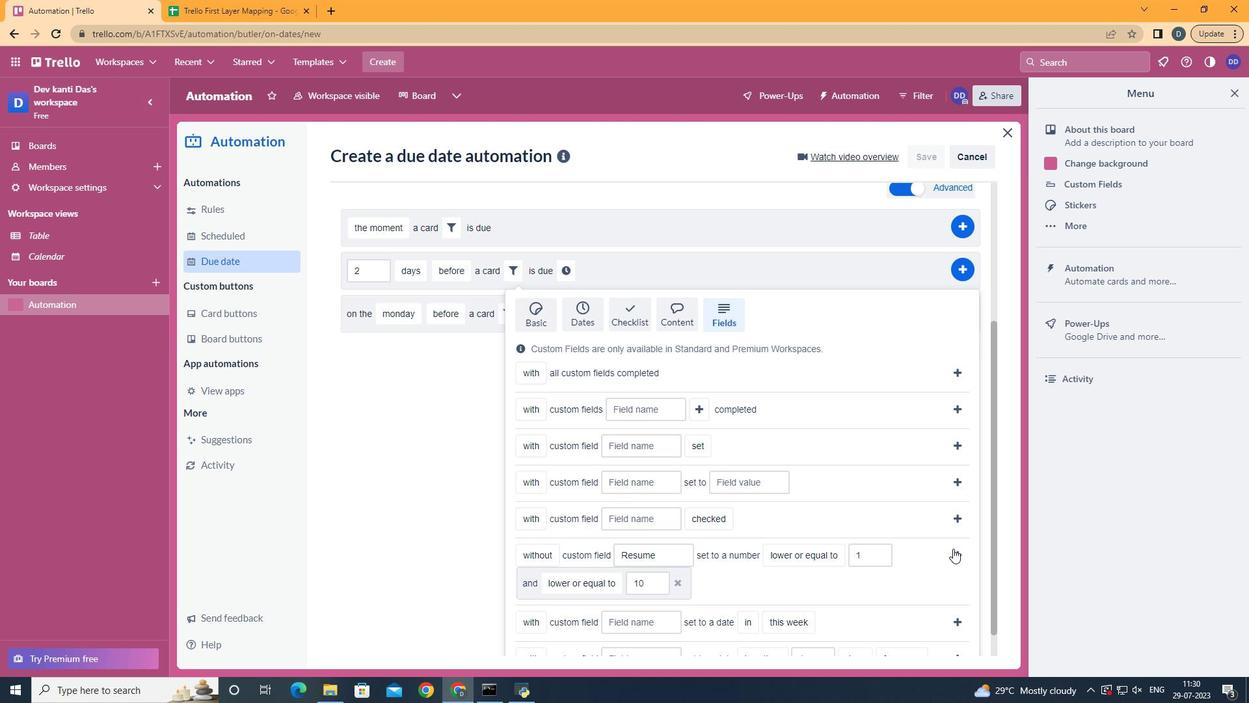 
Action: Mouse moved to (367, 501)
Screenshot: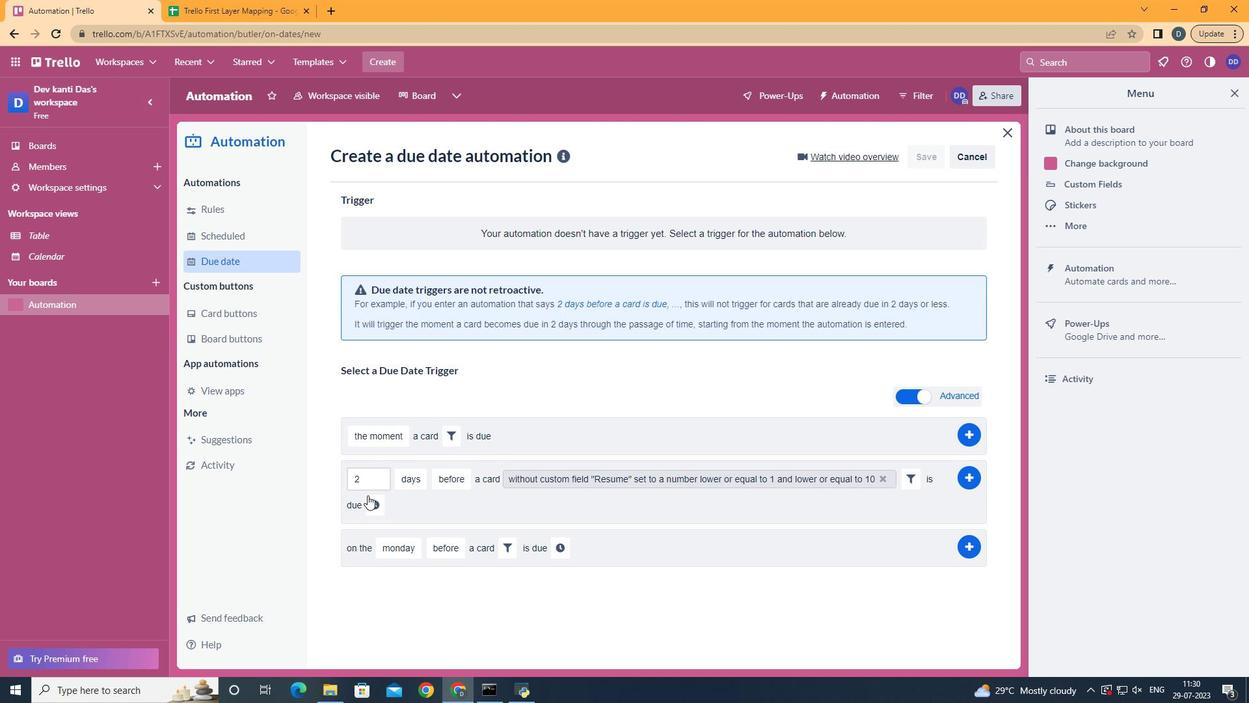 
Action: Mouse pressed left at (367, 501)
Screenshot: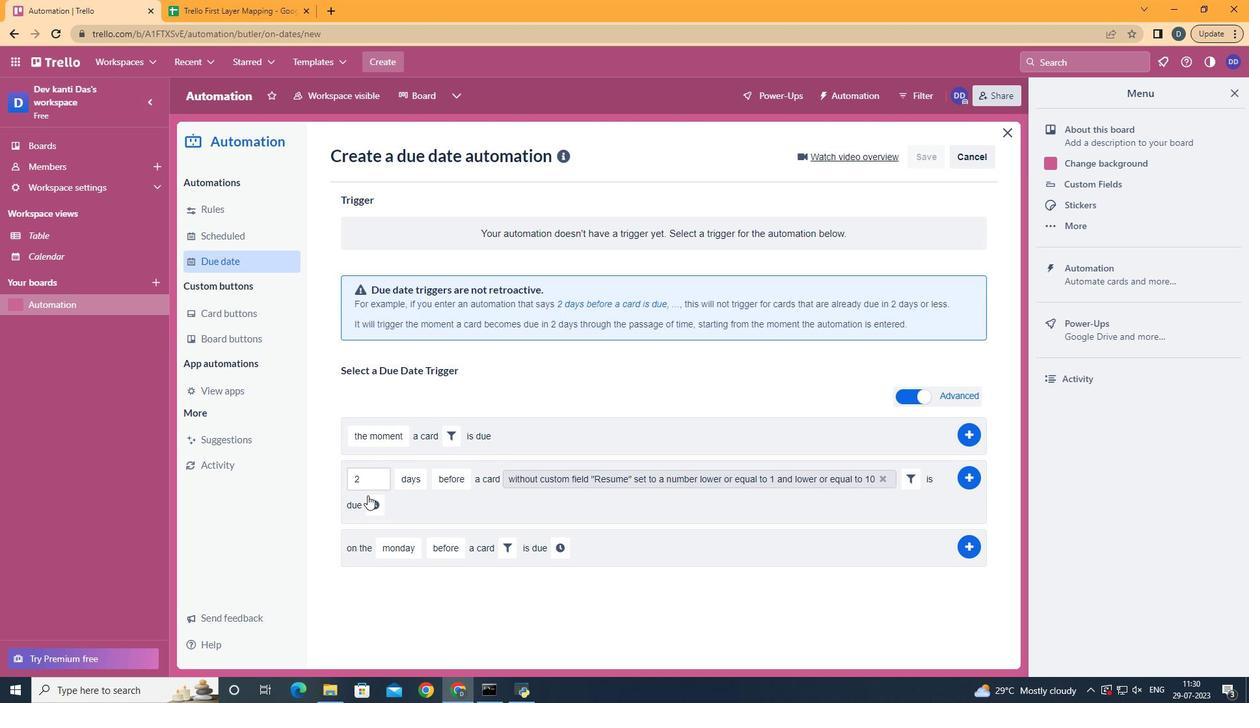 
Action: Mouse moved to (461, 505)
Screenshot: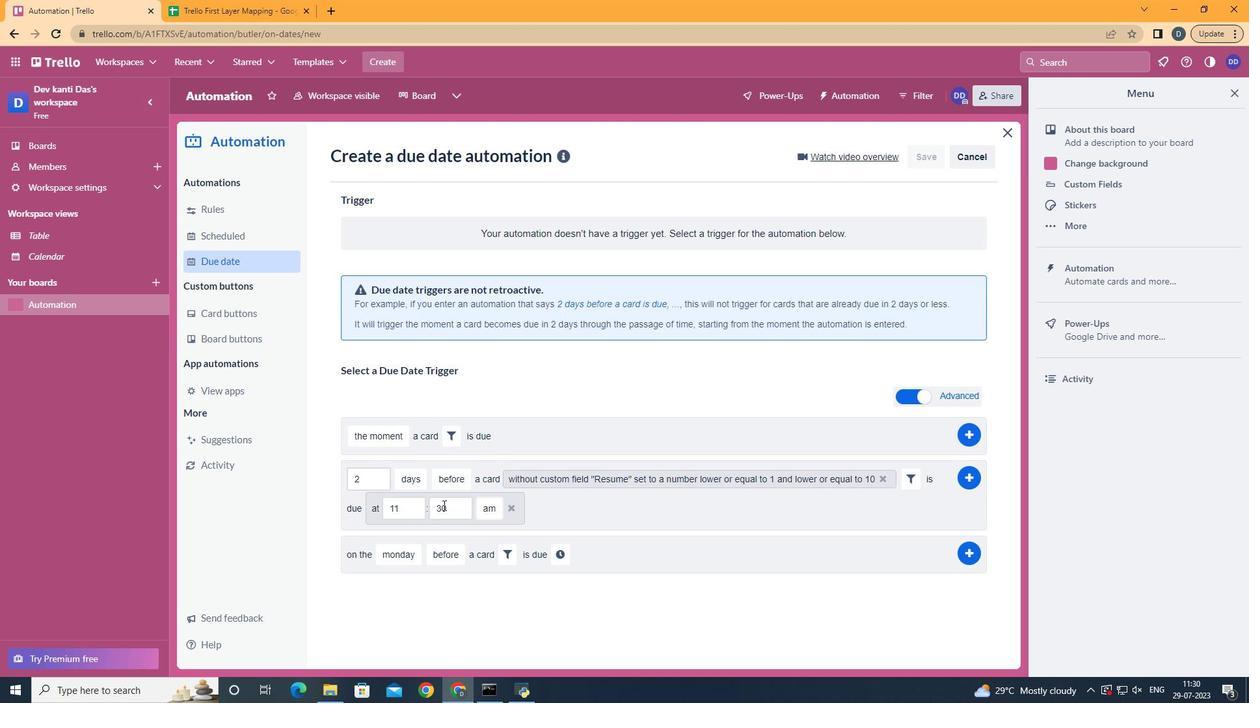 
Action: Mouse pressed left at (461, 505)
Screenshot: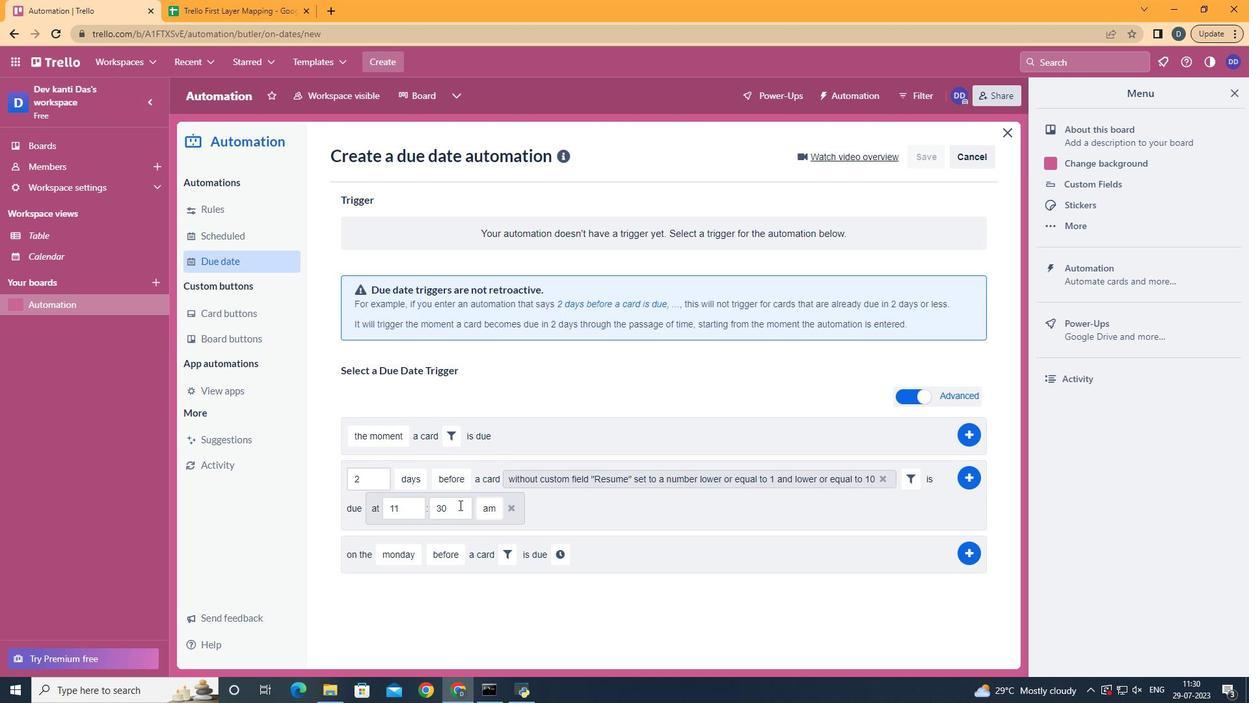 
Action: Key pressed <Key.backspace><Key.backspace>00
Screenshot: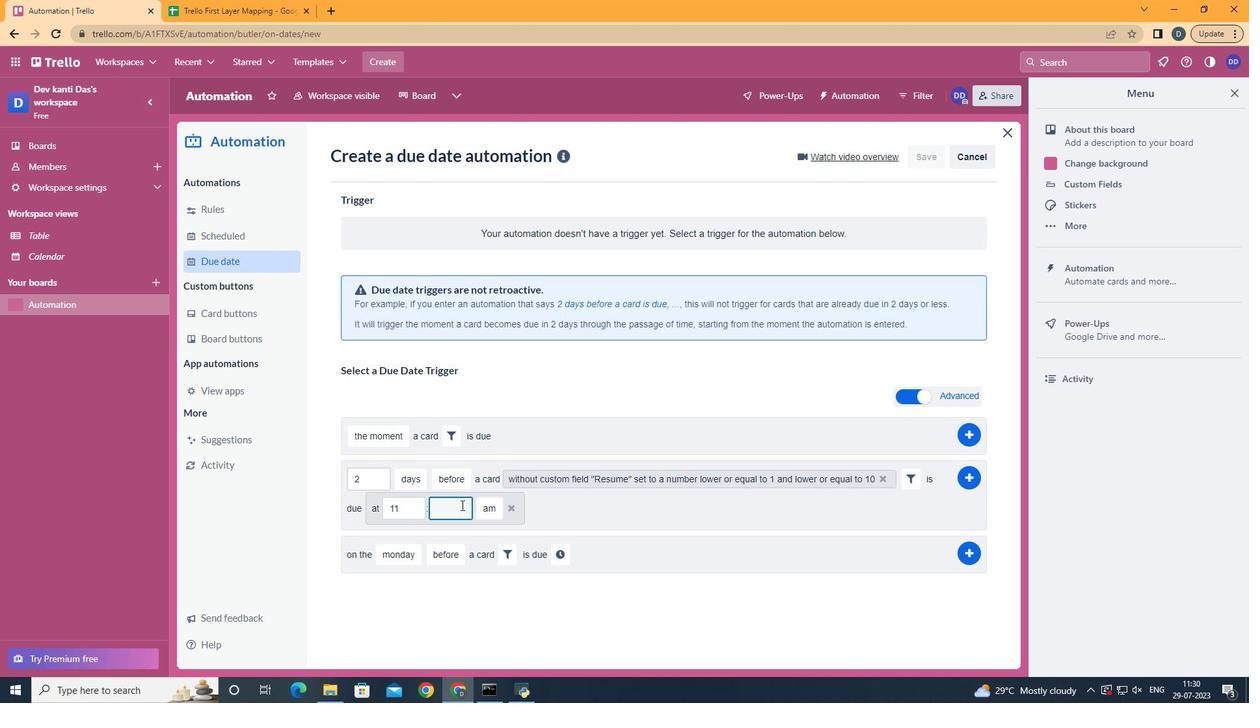 
Action: Mouse moved to (484, 527)
Screenshot: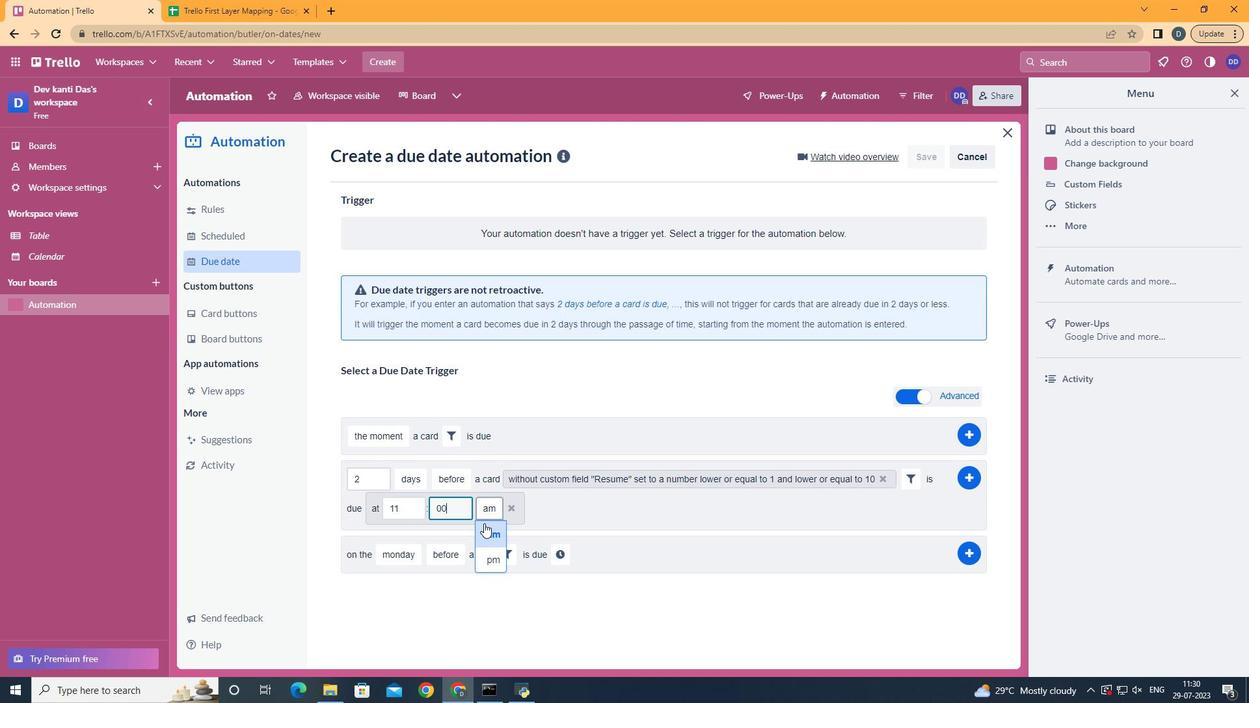 
Action: Mouse pressed left at (484, 527)
Screenshot: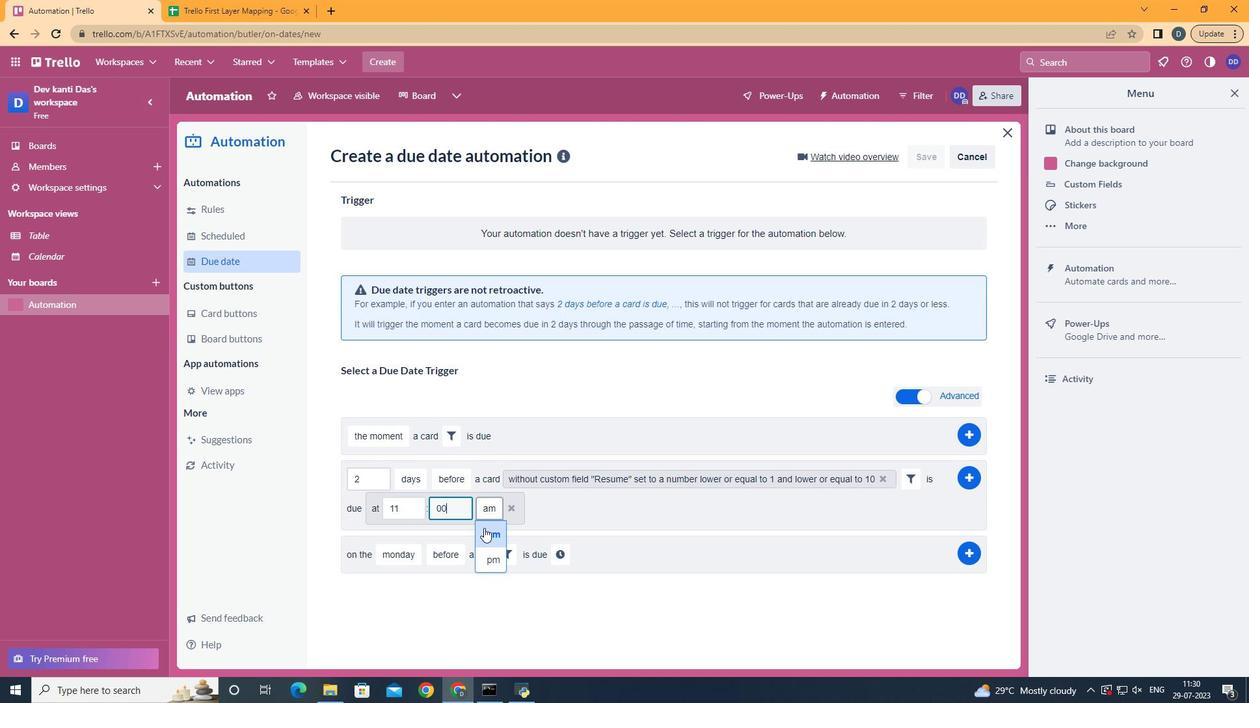 
Action: Mouse moved to (484, 528)
Screenshot: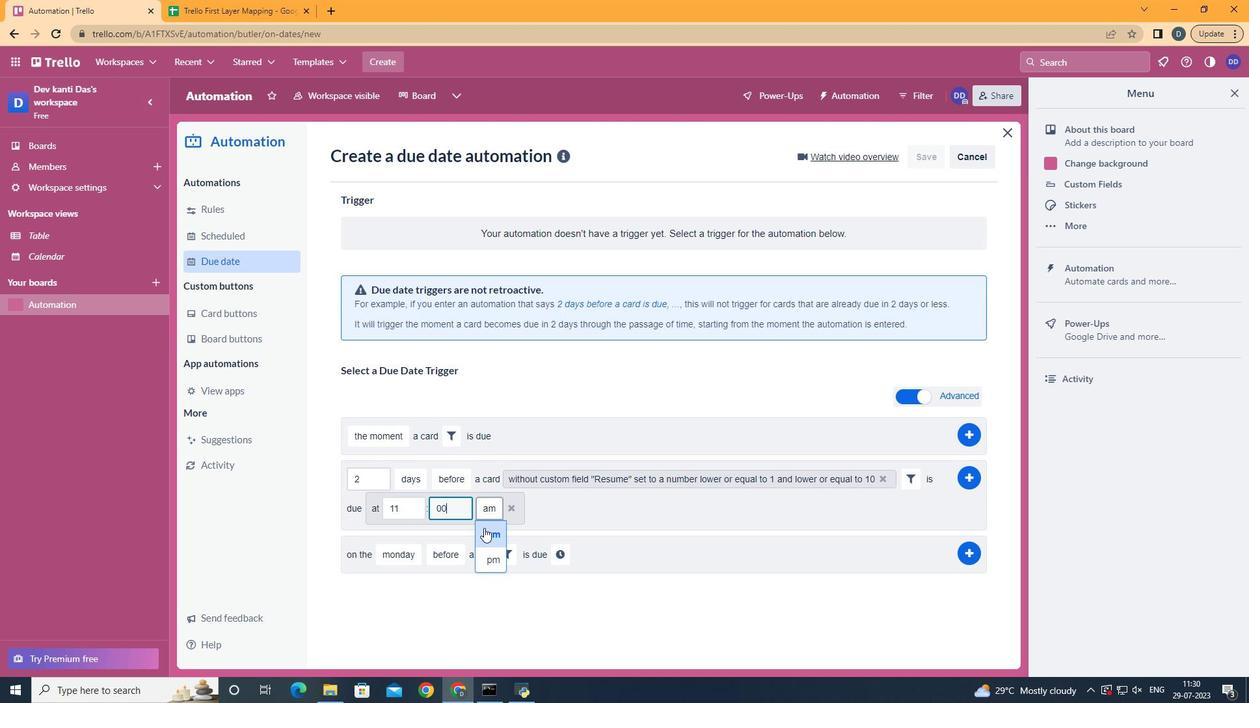 
